 Task: Open Card Financial Conference Review in Board Social Media Campaign Planning to Workspace Debt Financing and add a team member Softage.4@softage.net, a label Purple, a checklist Career Counseling, an attachment from your google drive, a color Purple and finally, add a card description 'Plan and execute company team-building activity at a volunteer event' and a comment 'This task requires proactive ownership, so let us take responsibility and ensure progress is made in a timely manner.'. Add a start date 'Jan 08, 1900' with a due date 'Jan 15, 1900'
Action: Mouse moved to (84, 302)
Screenshot: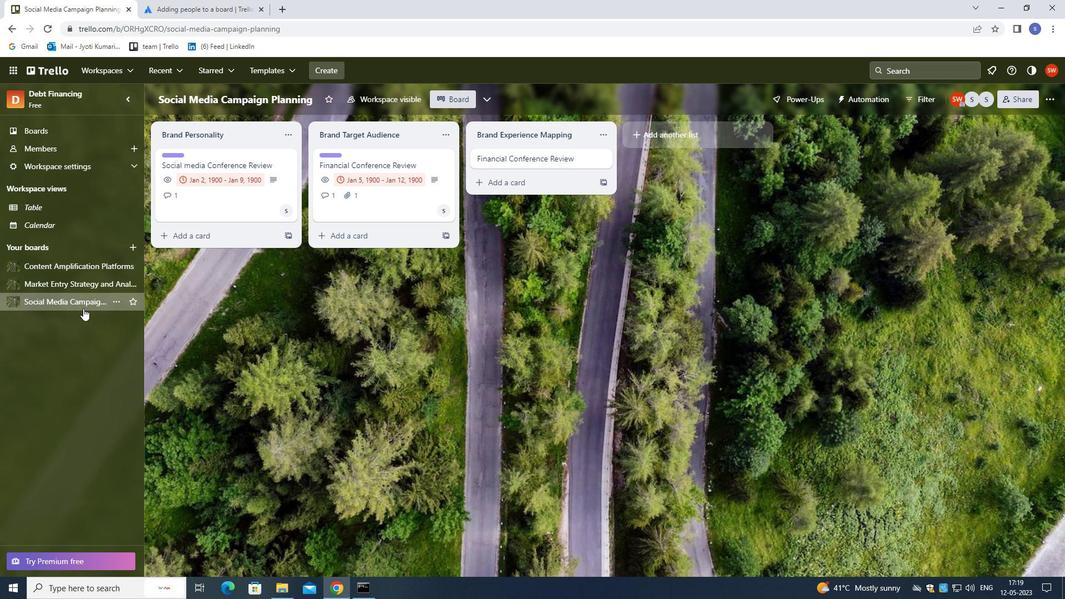 
Action: Mouse pressed left at (84, 302)
Screenshot: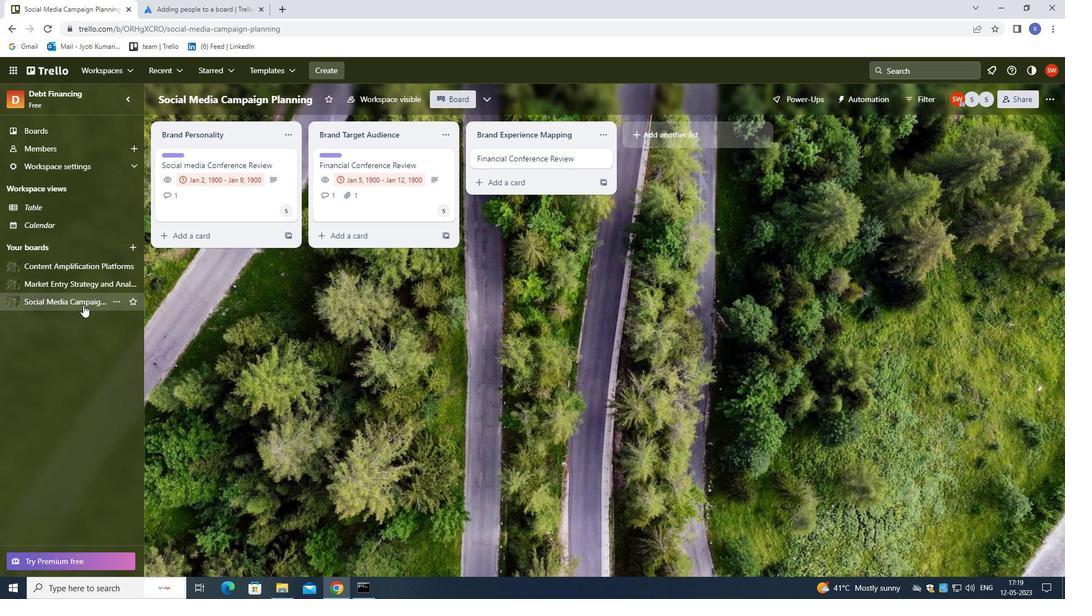 
Action: Mouse moved to (542, 156)
Screenshot: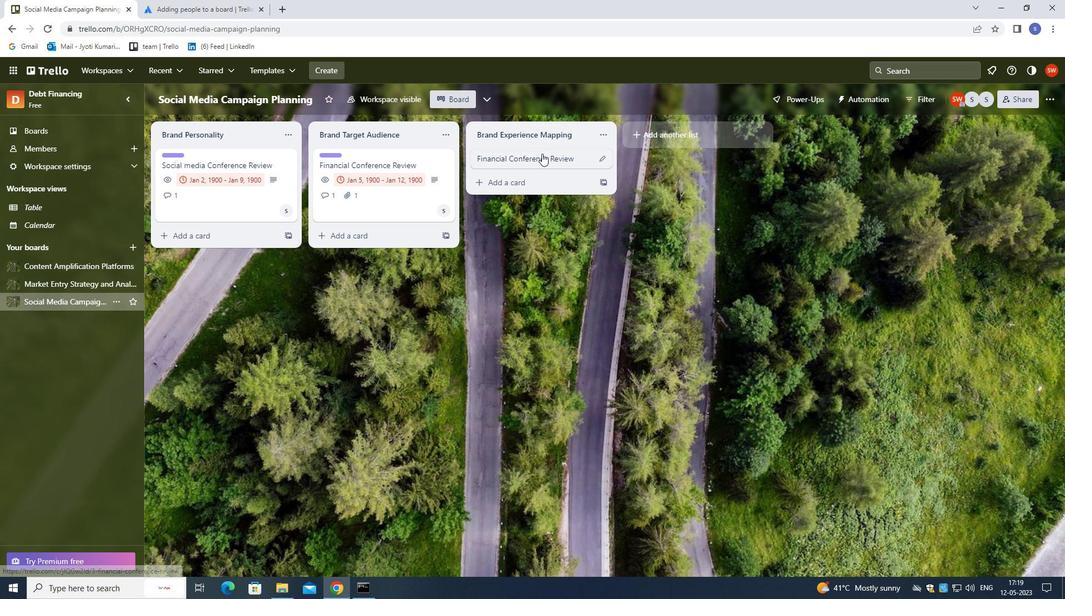 
Action: Mouse pressed left at (542, 156)
Screenshot: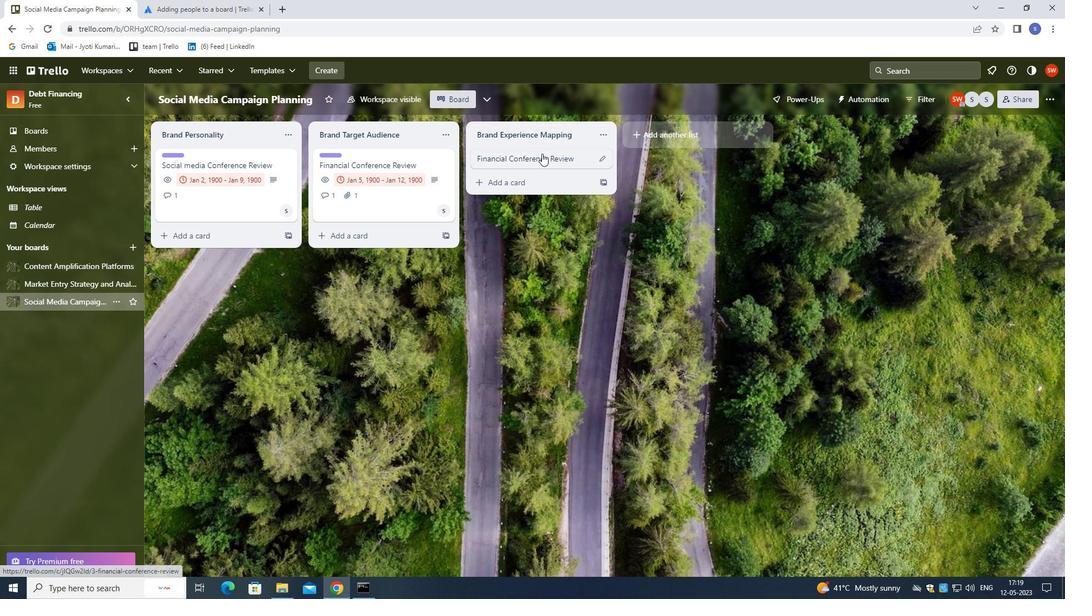 
Action: Mouse moved to (682, 194)
Screenshot: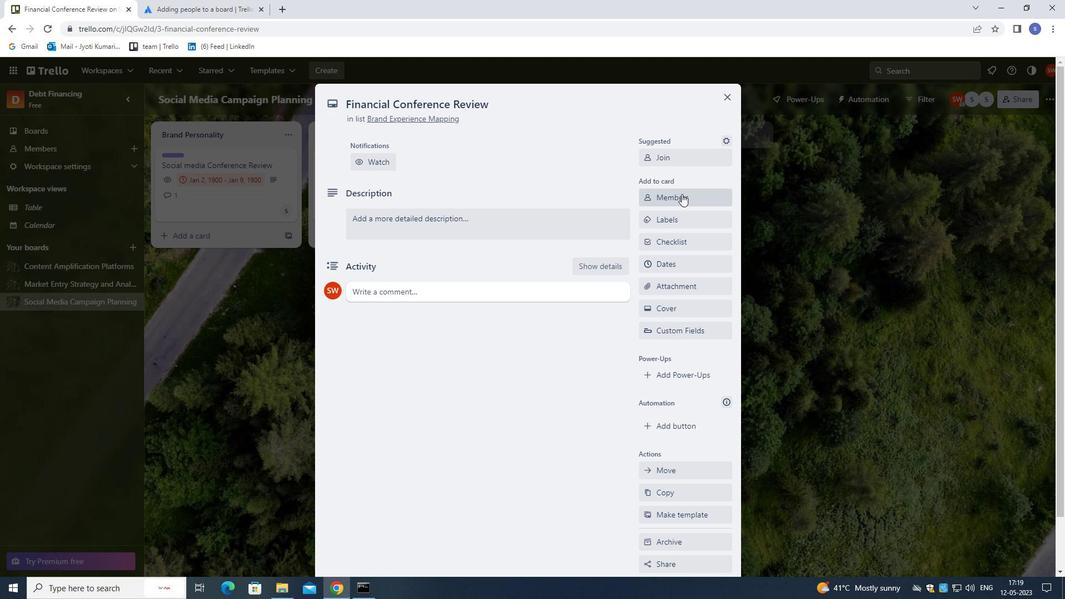
Action: Mouse pressed left at (682, 194)
Screenshot: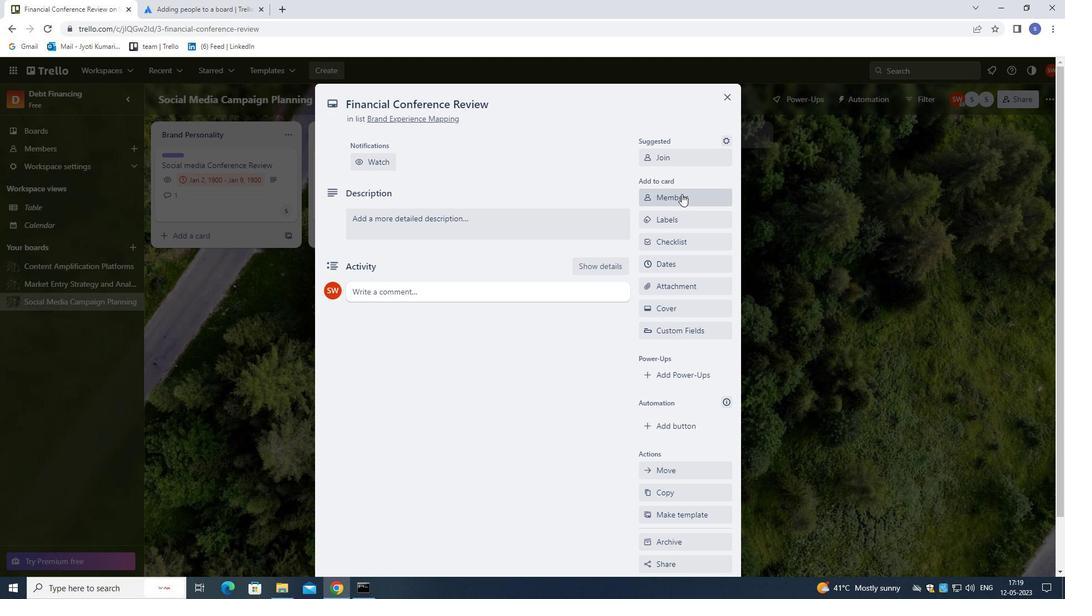 
Action: Mouse moved to (682, 194)
Screenshot: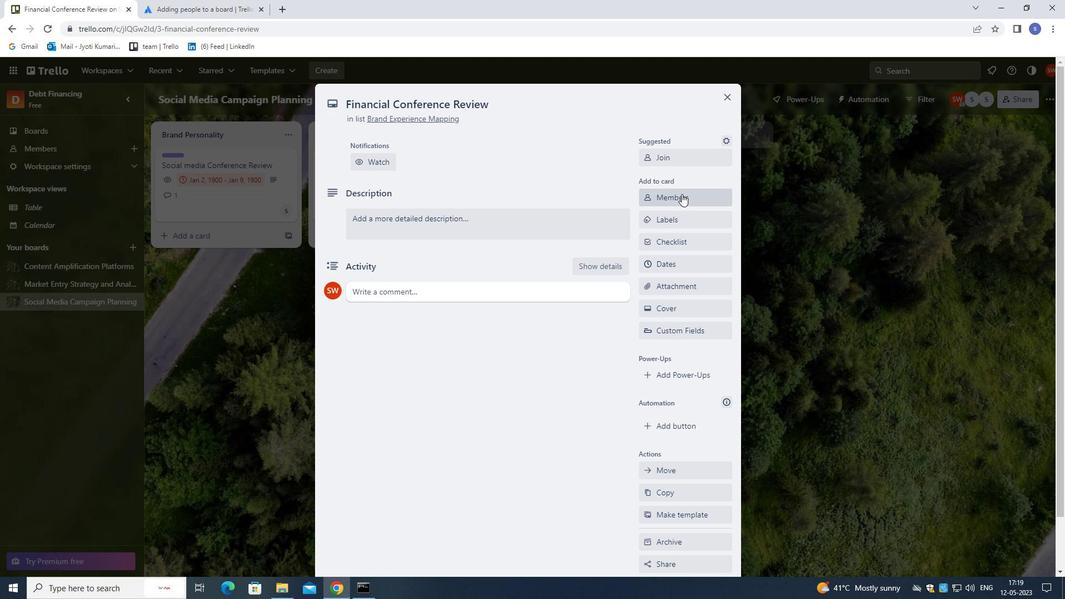 
Action: Key pressed softage.4<Key.shift>@SOFTAGE.NET
Screenshot: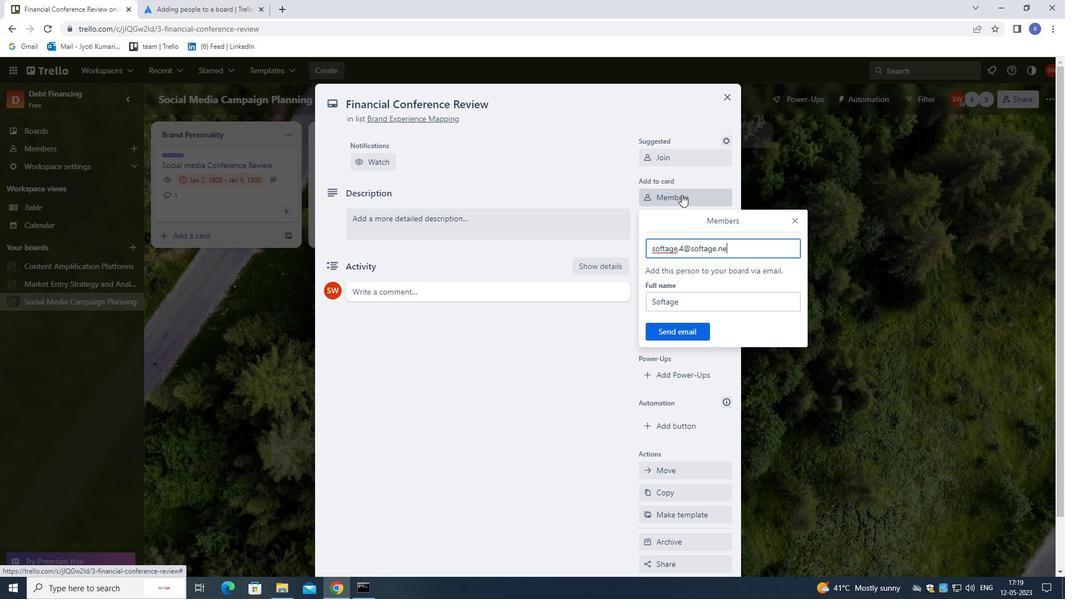 
Action: Mouse moved to (685, 333)
Screenshot: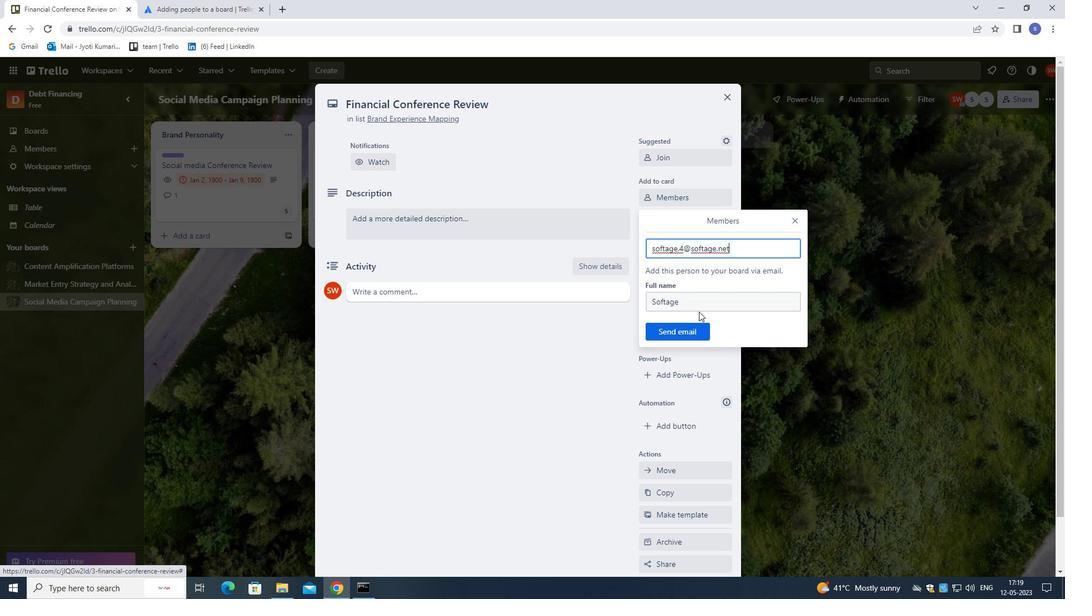 
Action: Mouse pressed left at (685, 333)
Screenshot: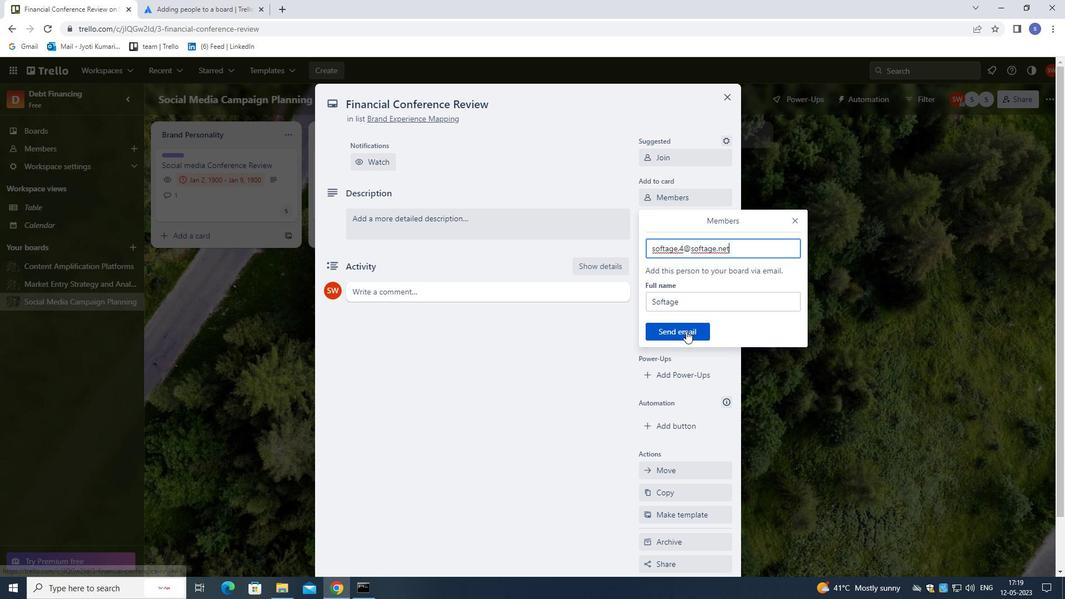 
Action: Mouse moved to (687, 222)
Screenshot: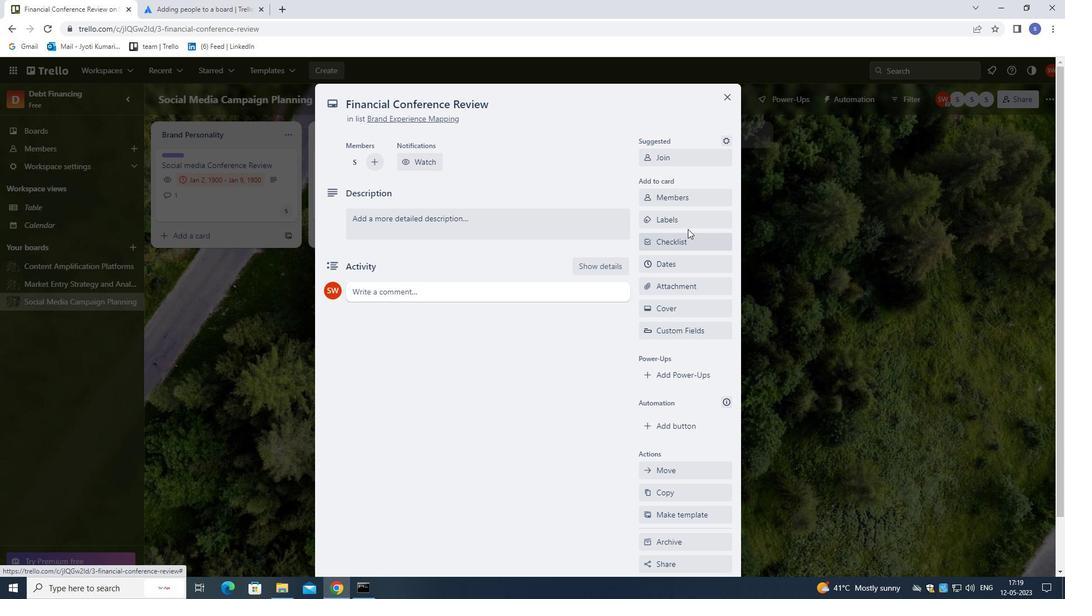 
Action: Mouse pressed left at (687, 222)
Screenshot: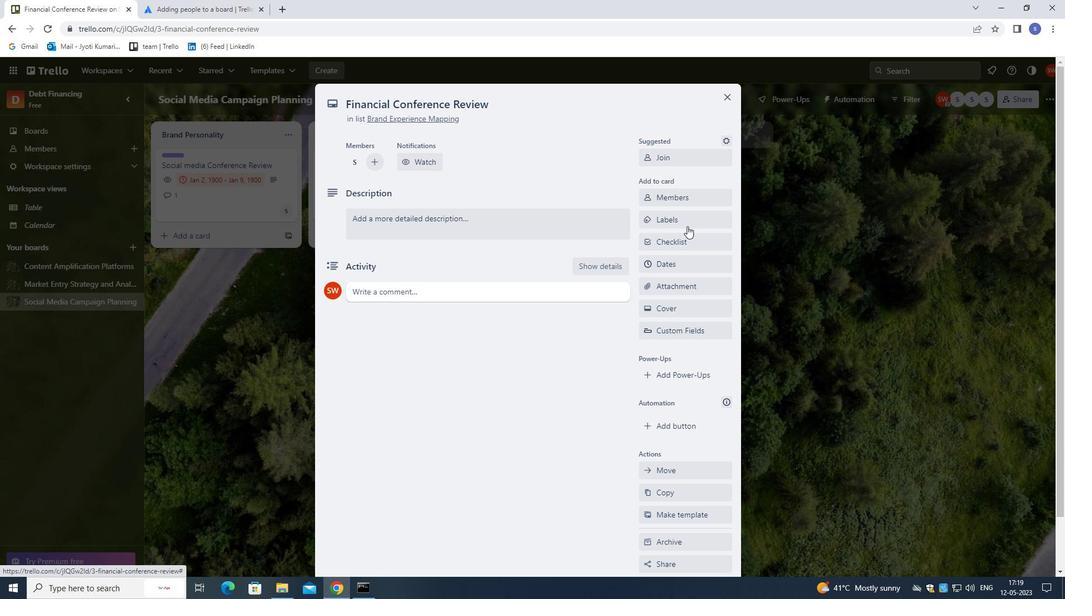 
Action: Mouse moved to (686, 221)
Screenshot: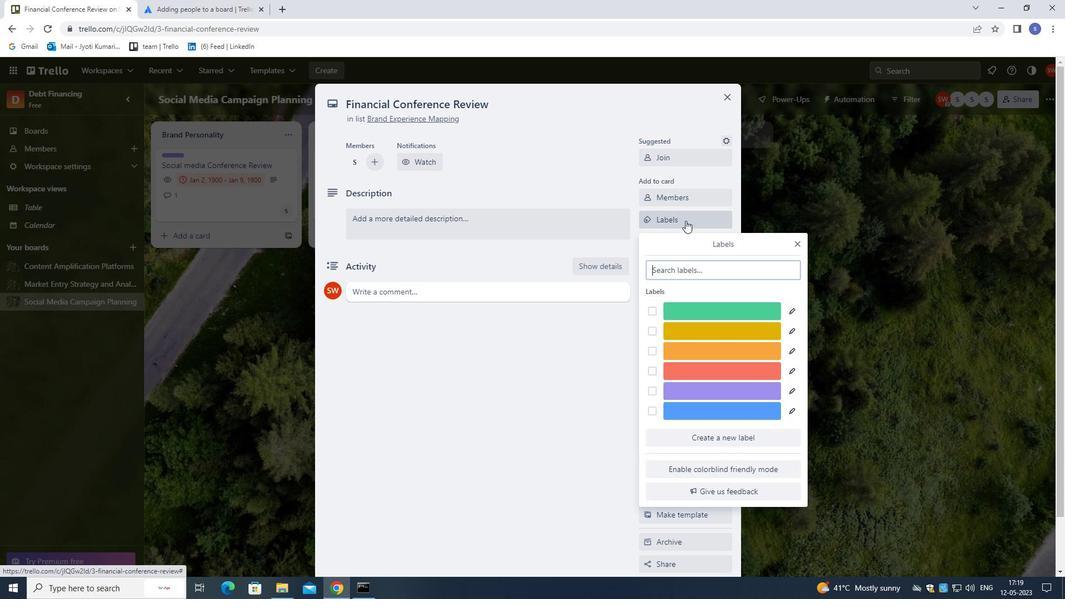 
Action: Key pressed P
Screenshot: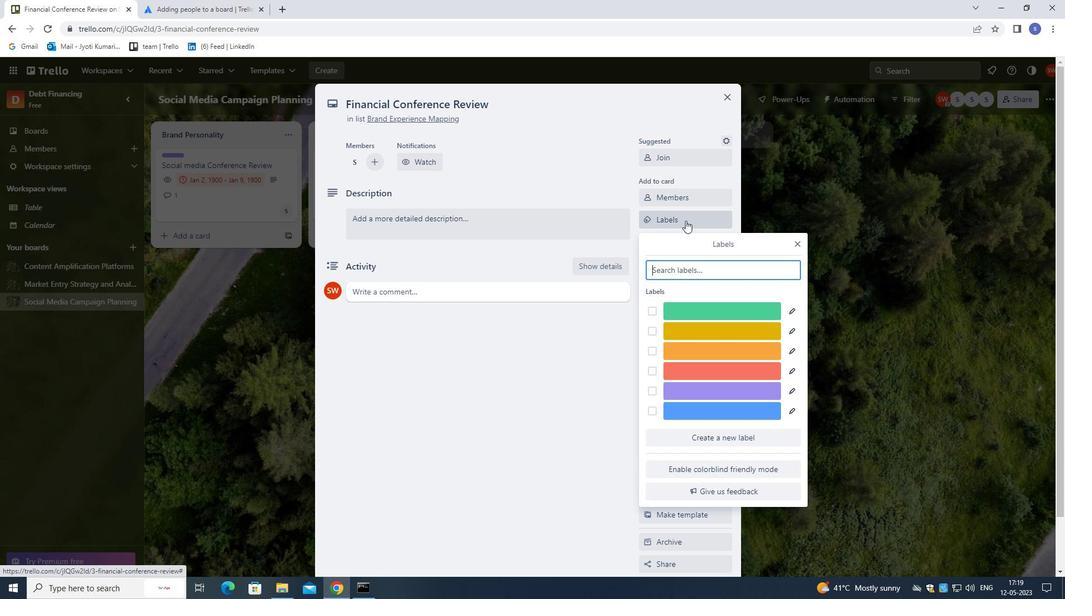 
Action: Mouse moved to (704, 312)
Screenshot: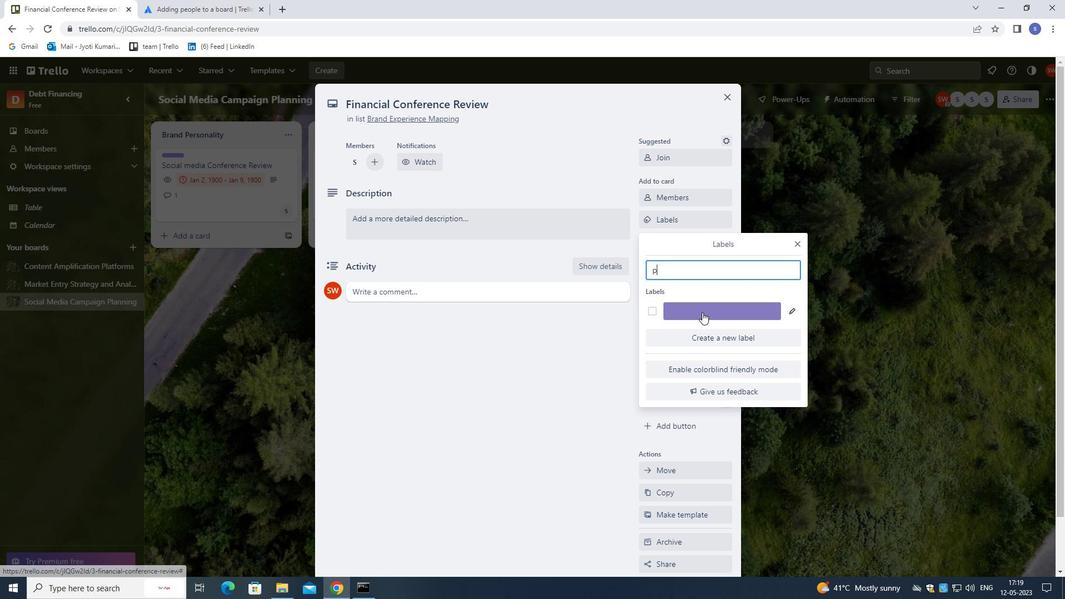 
Action: Mouse pressed left at (704, 312)
Screenshot: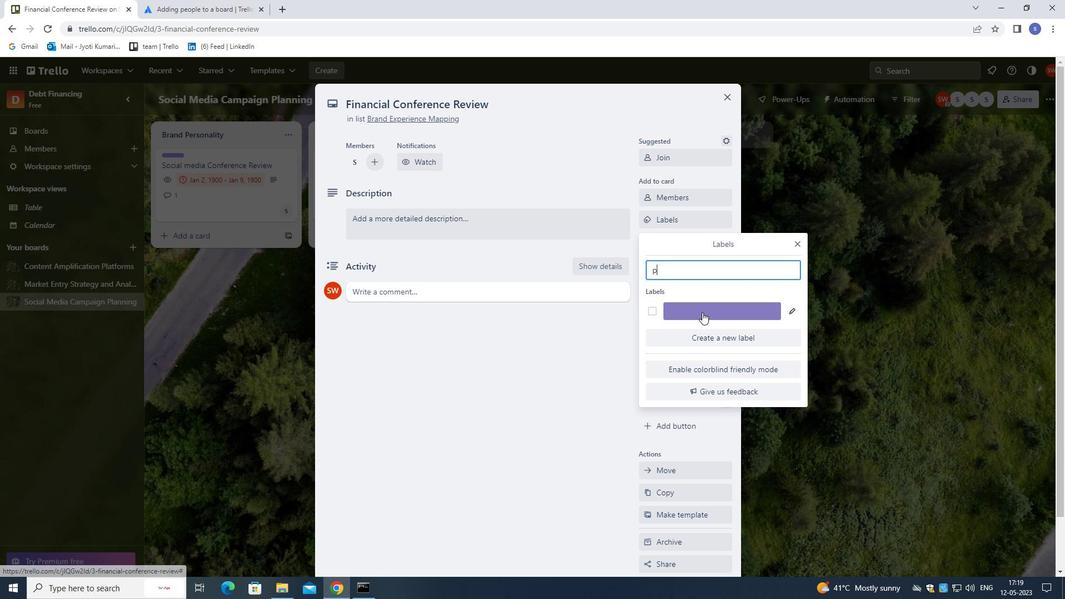 
Action: Mouse moved to (799, 241)
Screenshot: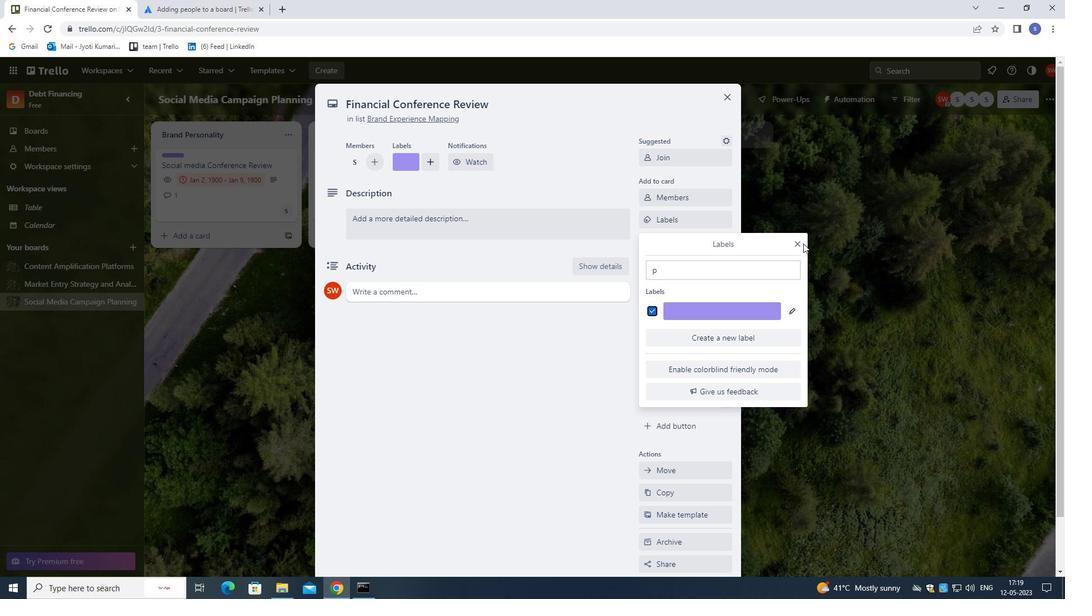 
Action: Mouse pressed left at (799, 241)
Screenshot: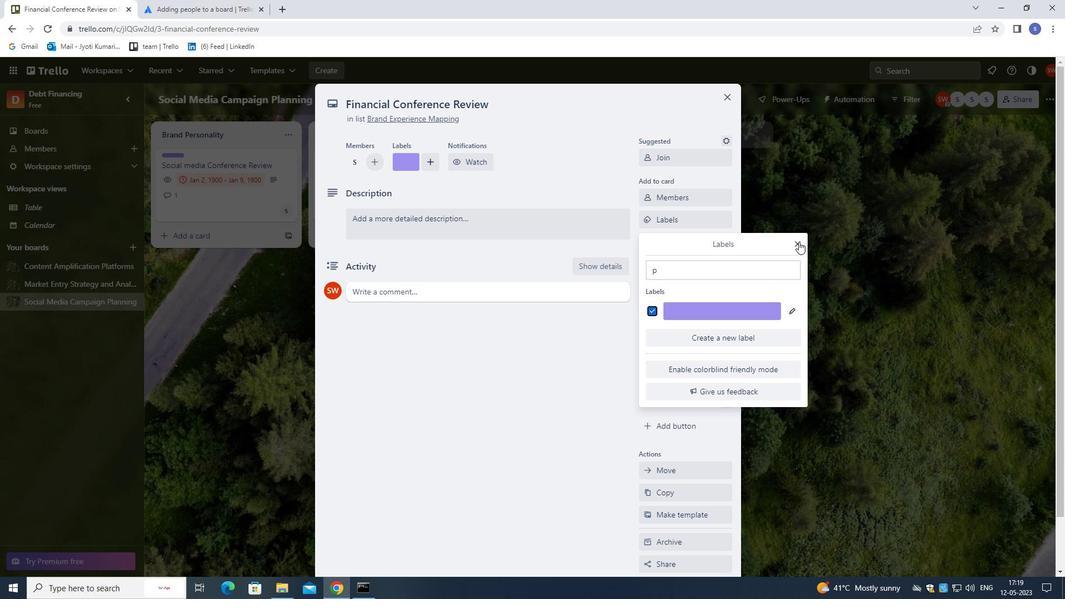 
Action: Mouse moved to (701, 242)
Screenshot: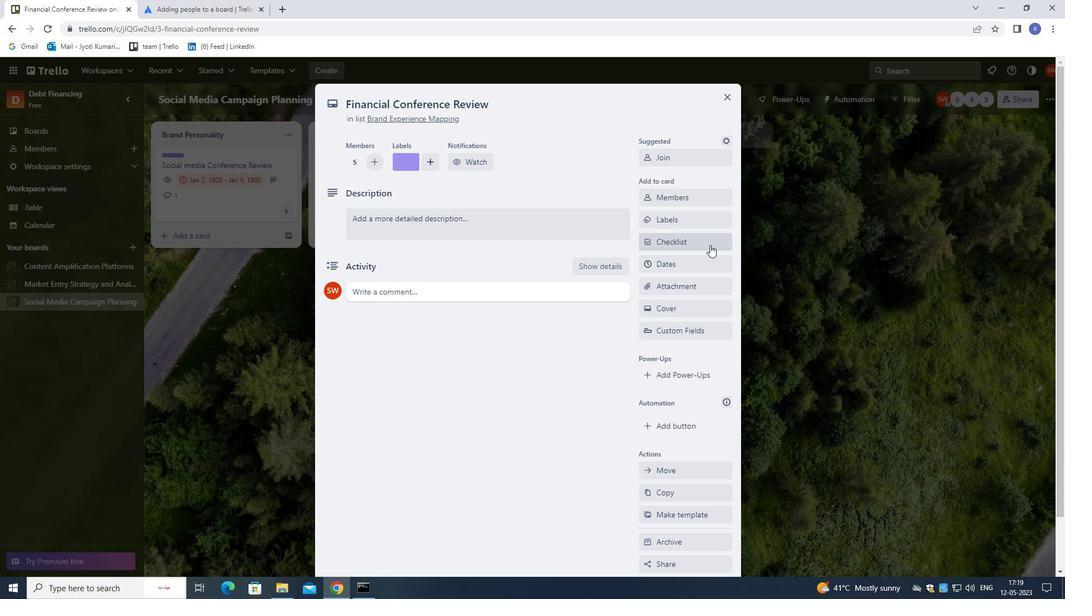 
Action: Mouse pressed left at (701, 242)
Screenshot: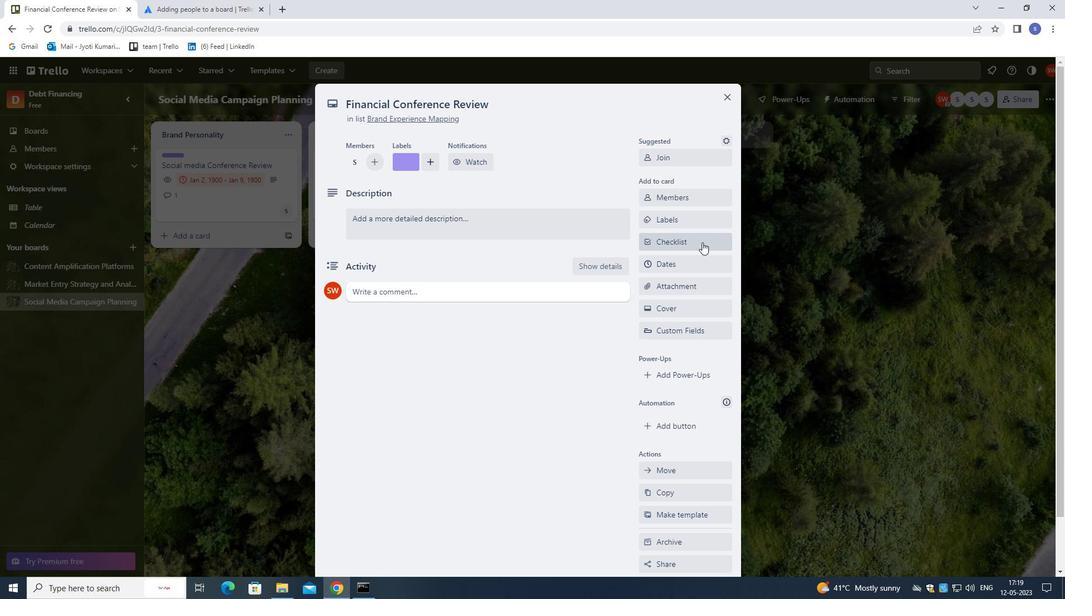 
Action: Mouse moved to (706, 249)
Screenshot: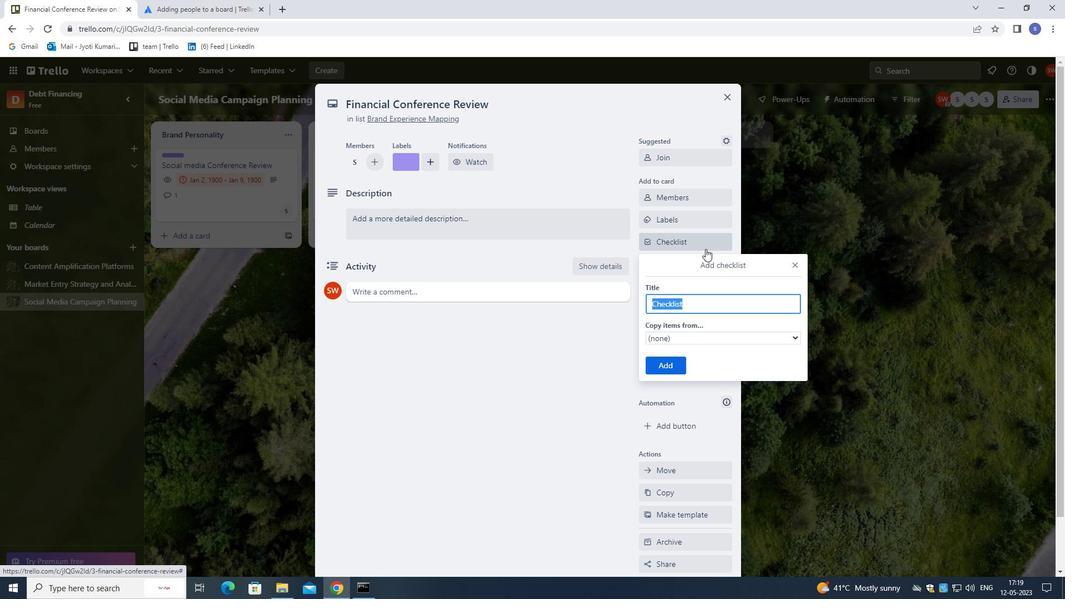 
Action: Key pressed C
Screenshot: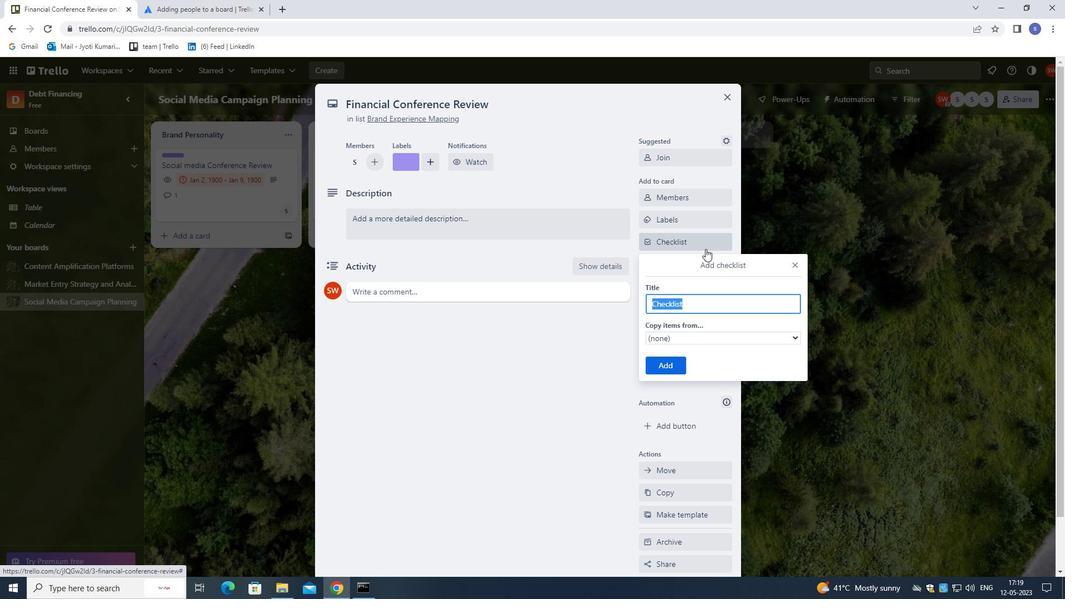 
Action: Mouse moved to (723, 367)
Screenshot: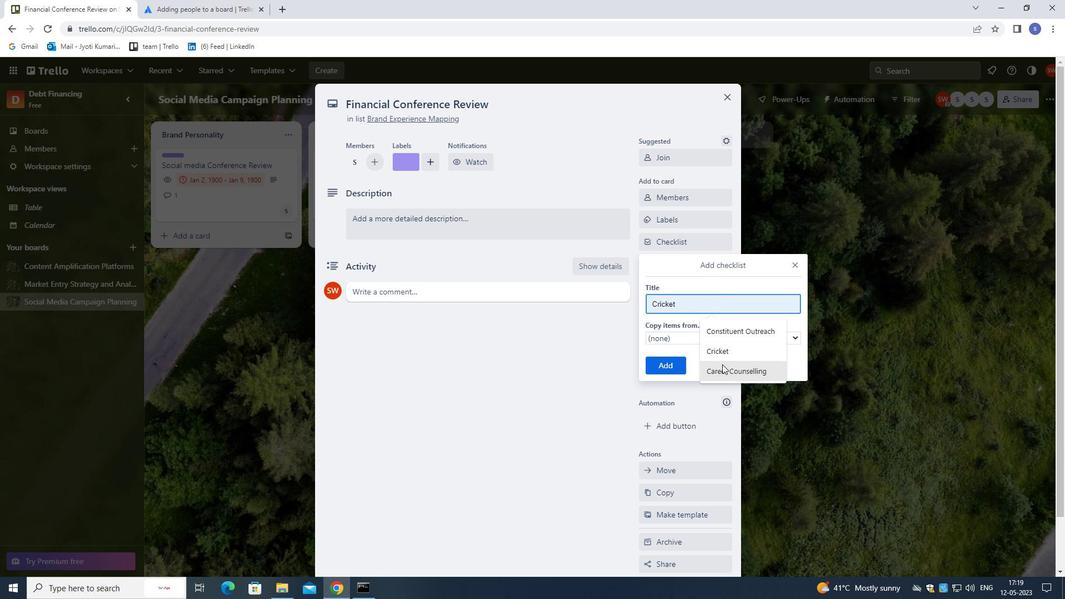 
Action: Mouse pressed left at (723, 367)
Screenshot: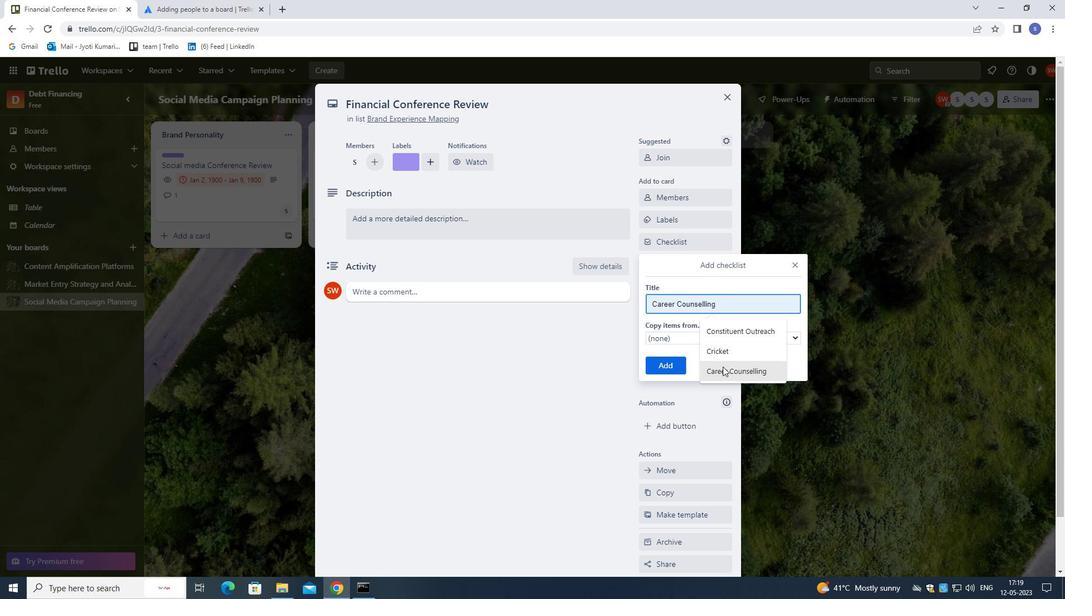 
Action: Mouse moved to (683, 365)
Screenshot: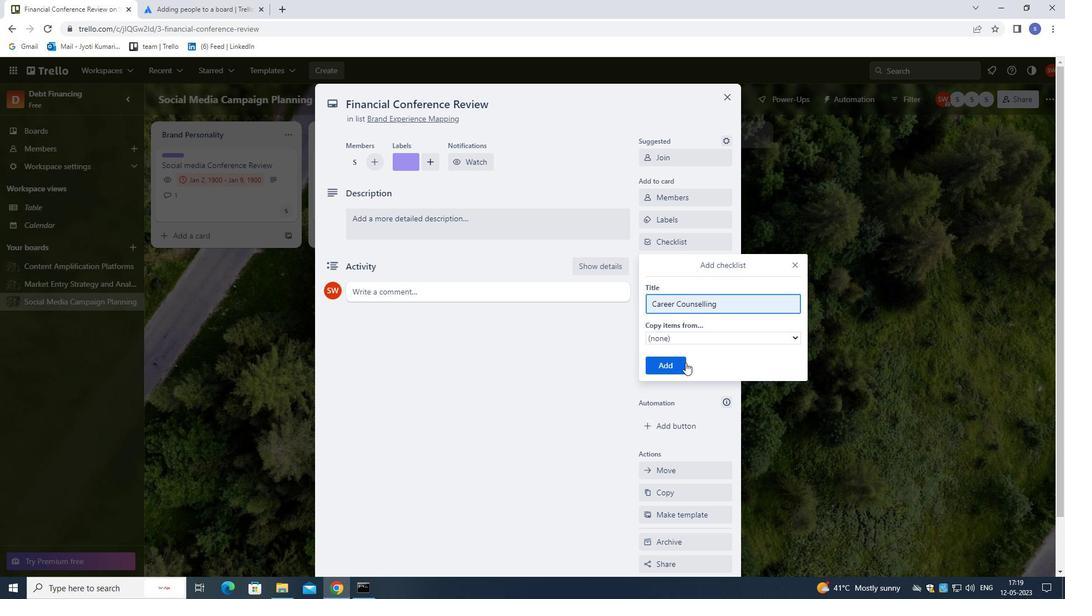 
Action: Mouse pressed left at (683, 365)
Screenshot: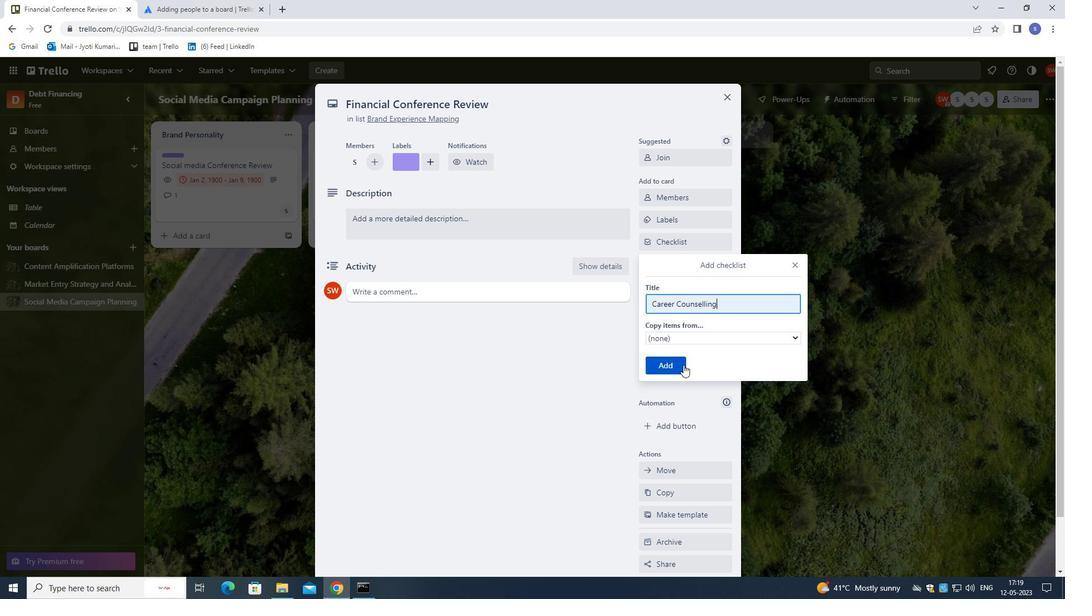 
Action: Mouse moved to (682, 283)
Screenshot: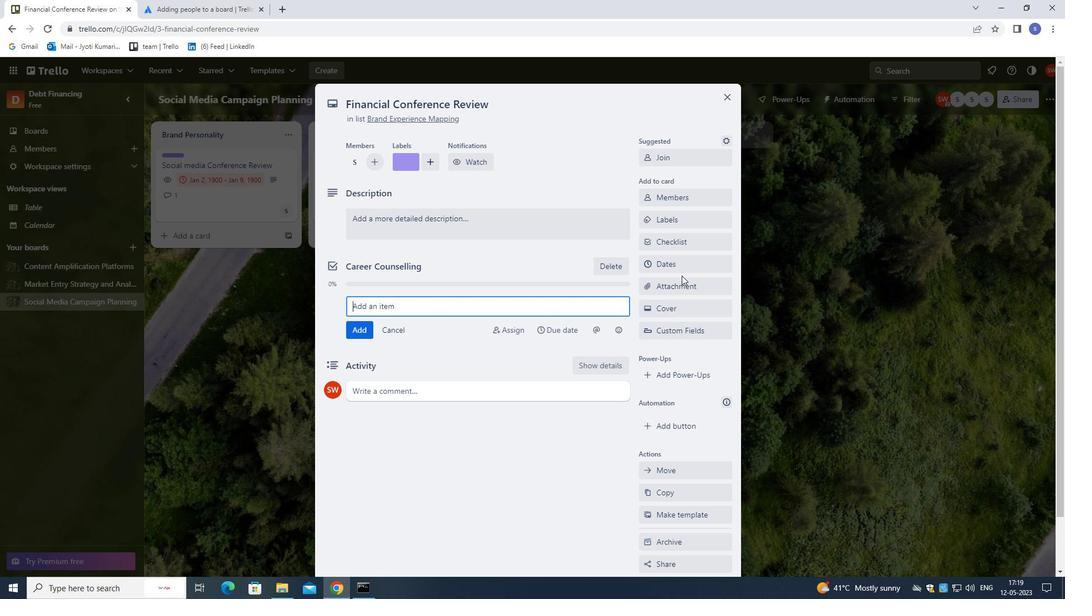 
Action: Mouse pressed left at (682, 283)
Screenshot: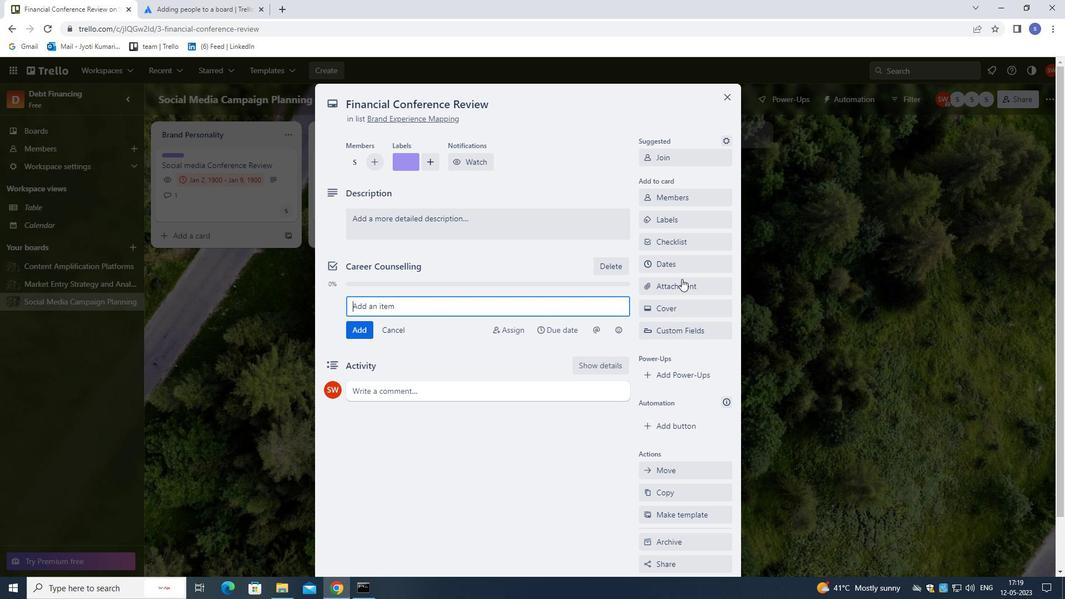 
Action: Mouse moved to (692, 365)
Screenshot: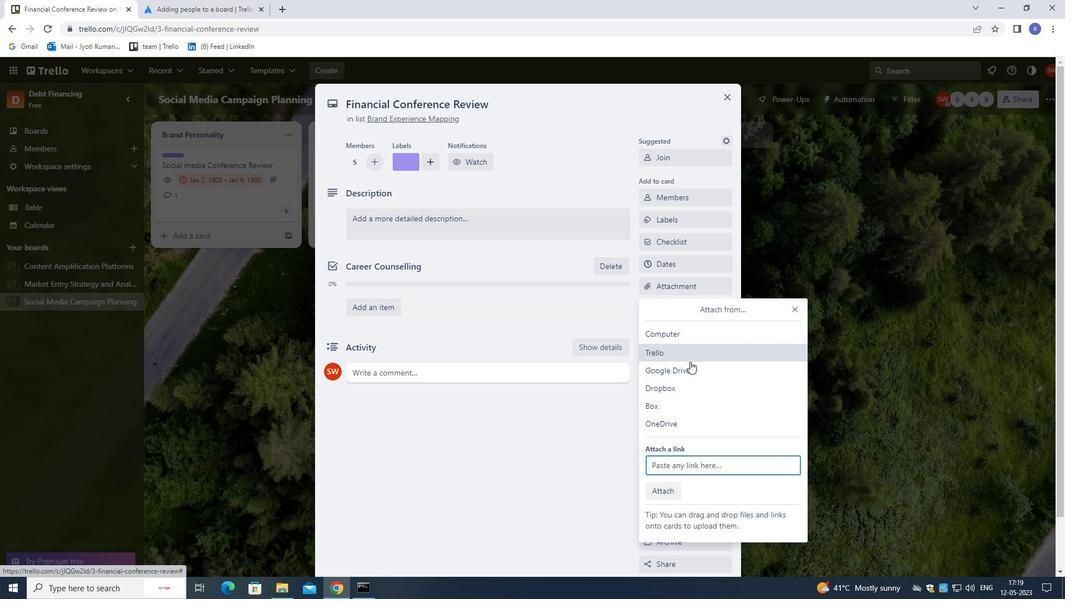 
Action: Mouse pressed left at (692, 365)
Screenshot: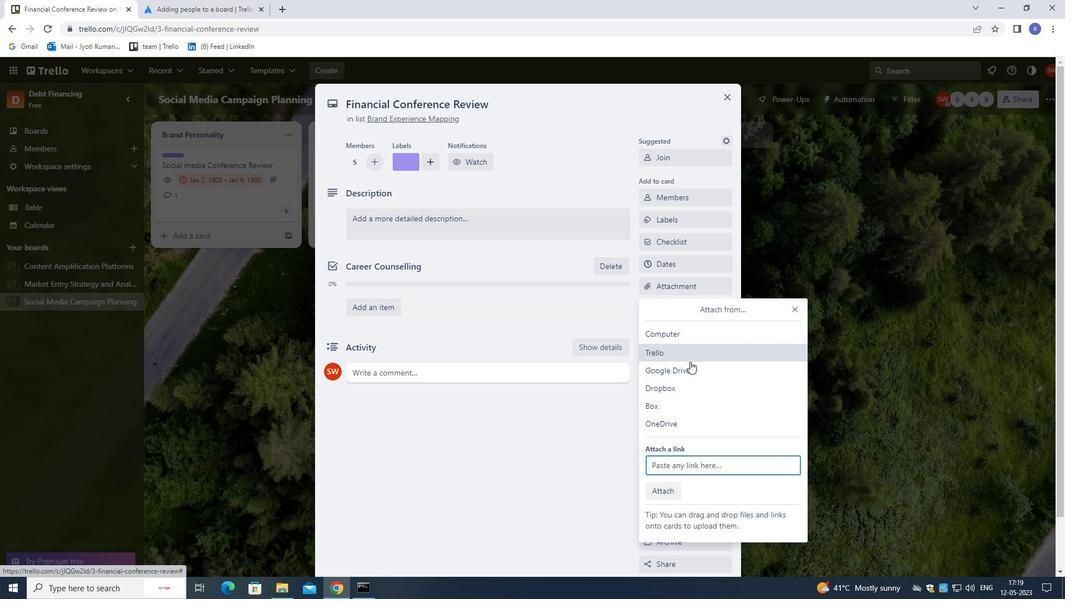 
Action: Mouse moved to (406, 258)
Screenshot: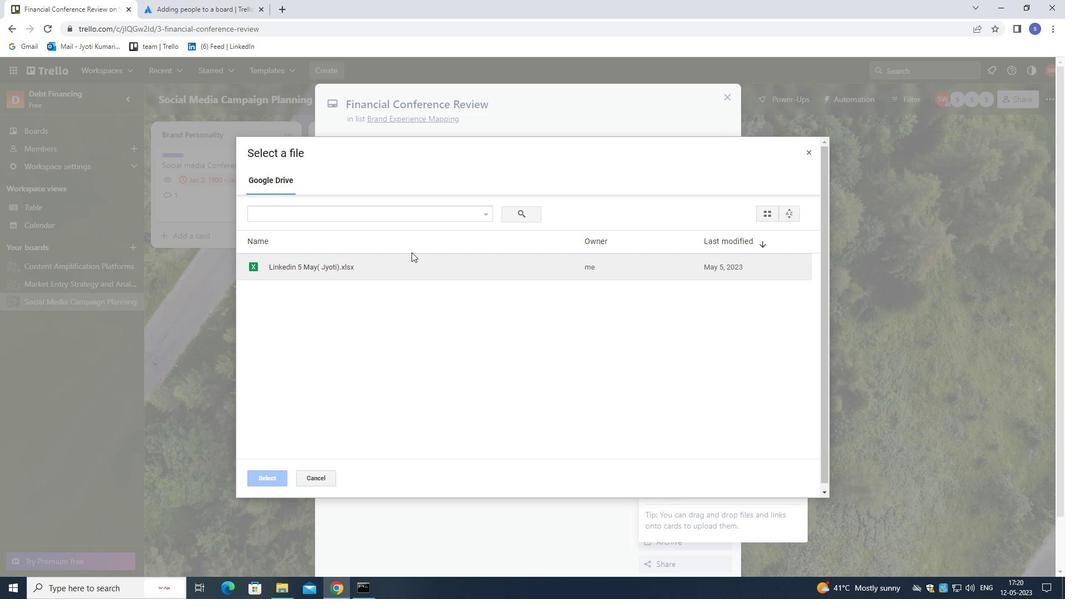 
Action: Mouse pressed left at (406, 258)
Screenshot: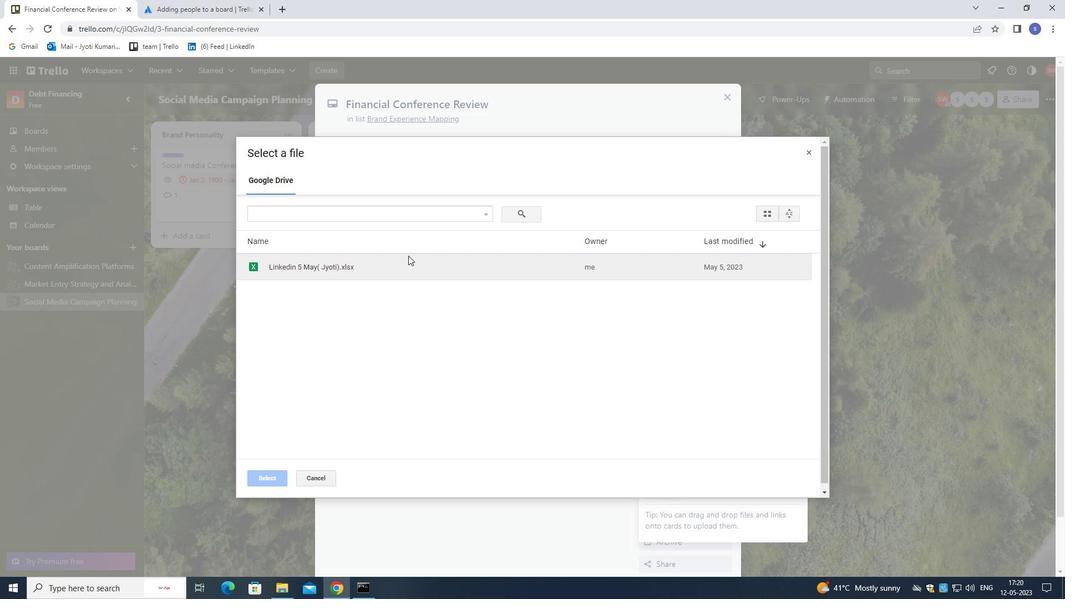 
Action: Mouse moved to (257, 479)
Screenshot: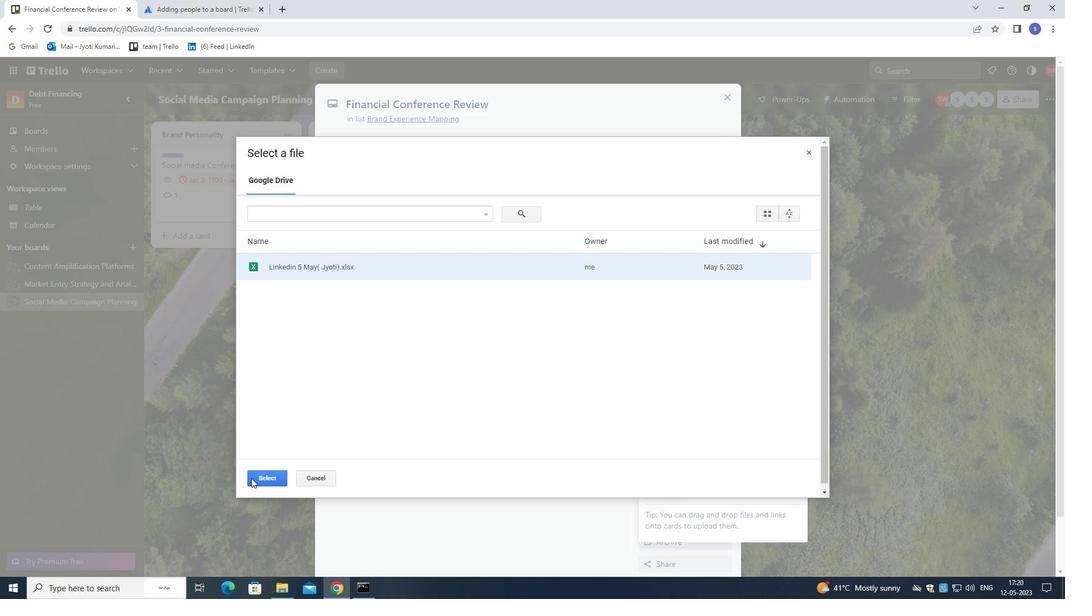 
Action: Mouse pressed left at (257, 479)
Screenshot: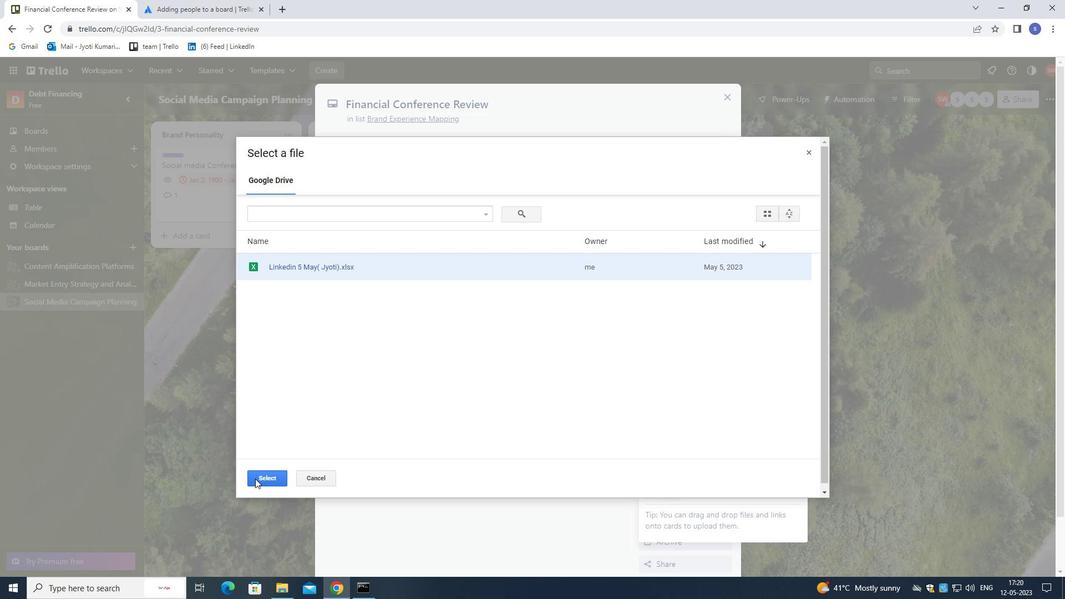 
Action: Mouse moved to (527, 222)
Screenshot: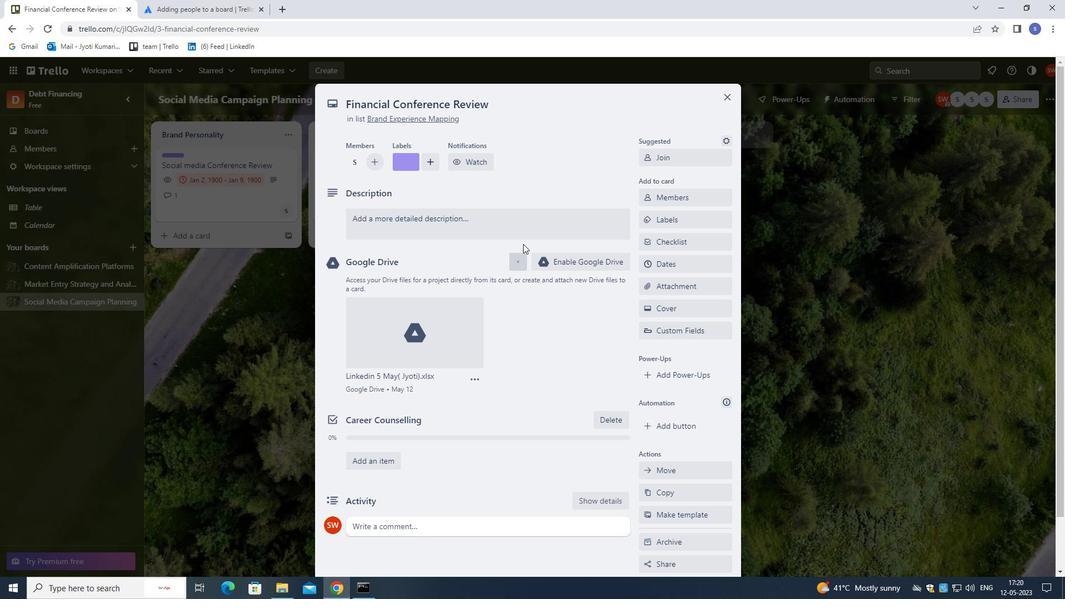 
Action: Mouse pressed left at (527, 222)
Screenshot: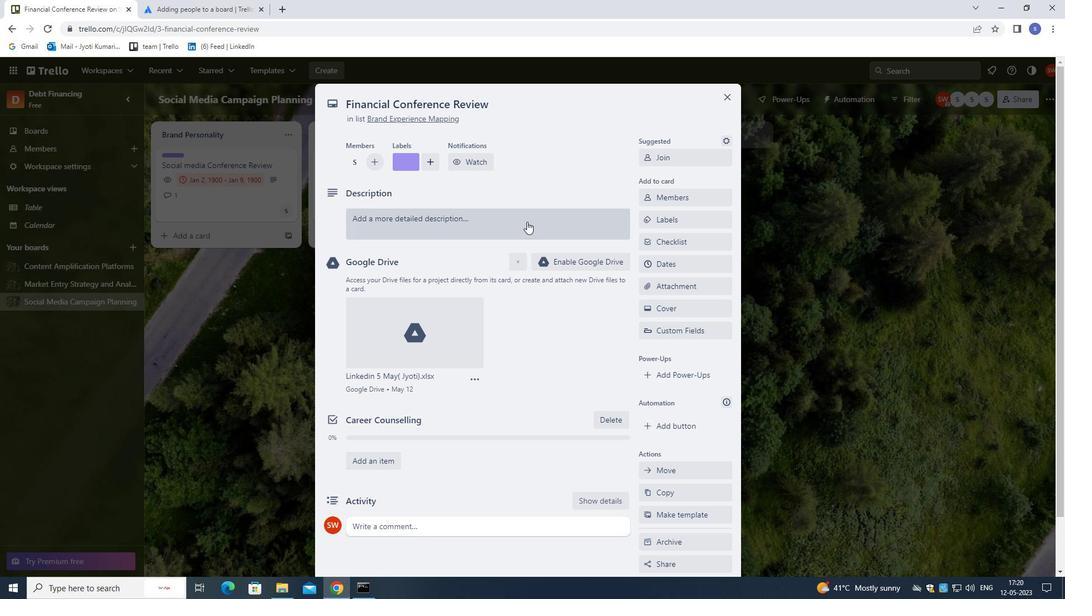 
Action: Mouse moved to (1065, 263)
Screenshot: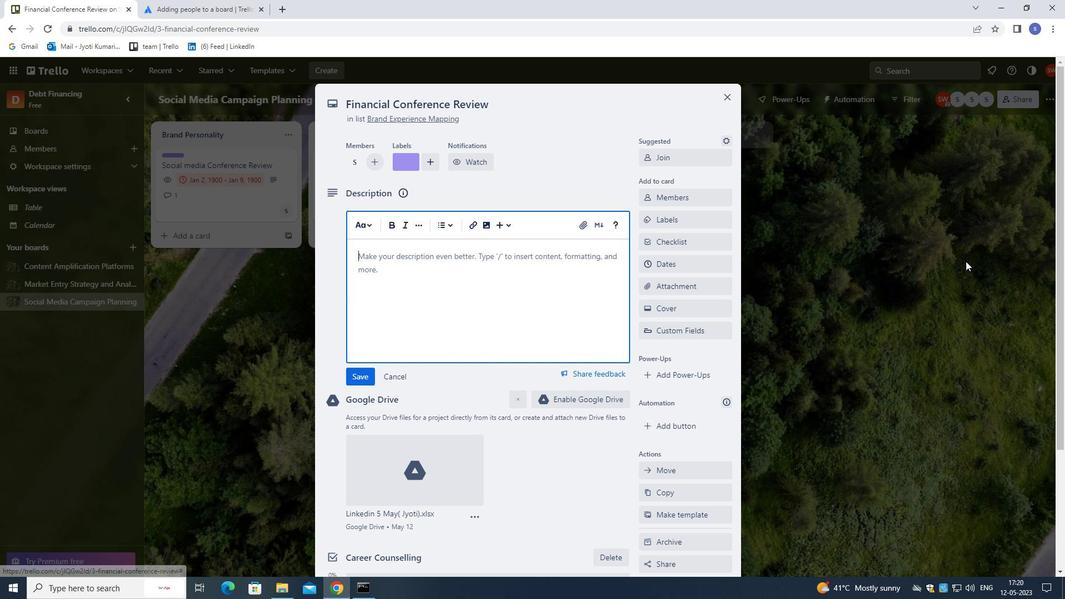 
Action: Key pressed PLAN<Key.space>AND<Key.space>EXECUTE<Key.space>COMPANY<Key.space>
Screenshot: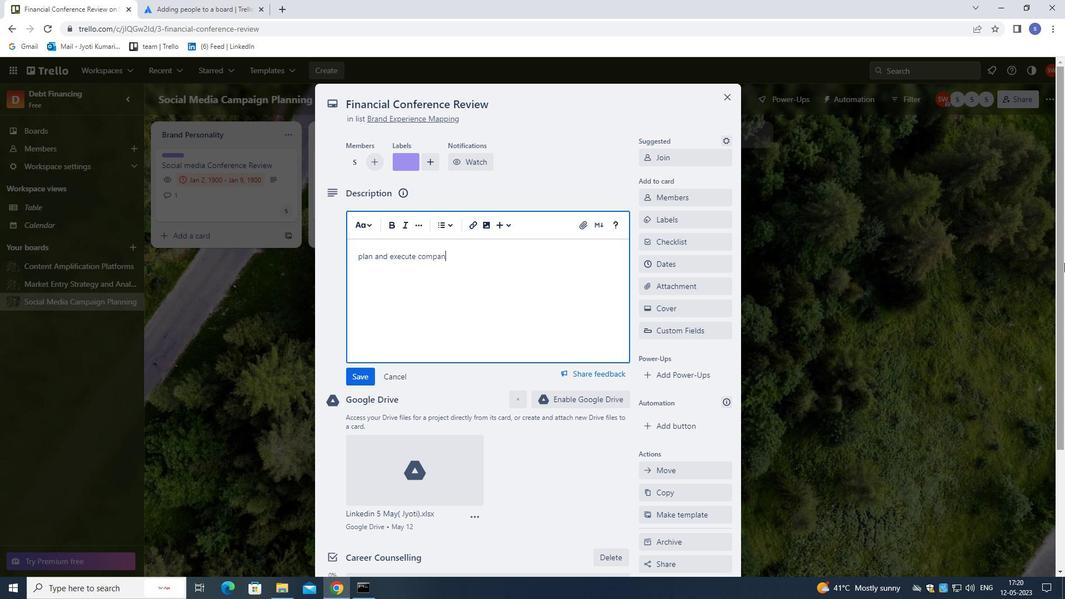 
Action: Mouse moved to (1067, 312)
Screenshot: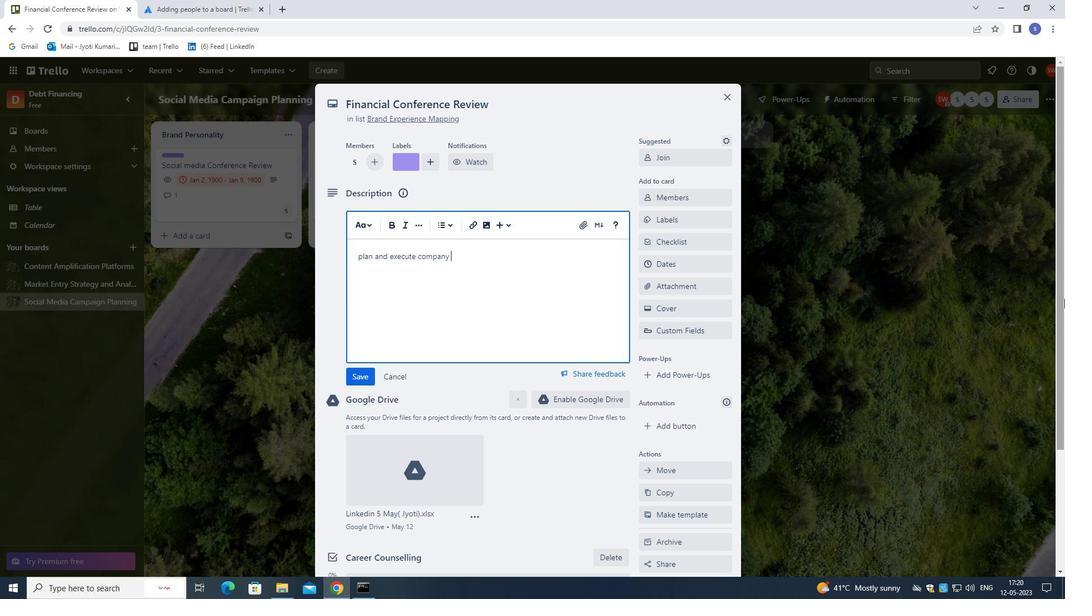 
Action: Key pressed TEAM<Key.space>BUILDING<Key.space>ACIT<Key.backspace><Key.backspace>TIVITY<Key.space>AT<Key.space>A<Key.space>VOLENTEER<Key.space><Key.backspace><Key.backspace><Key.backspace><Key.backspace><Key.backspace><Key.backspace><Key.backspace>UNTEER<Key.space>EVENT<Key.space>.
Screenshot: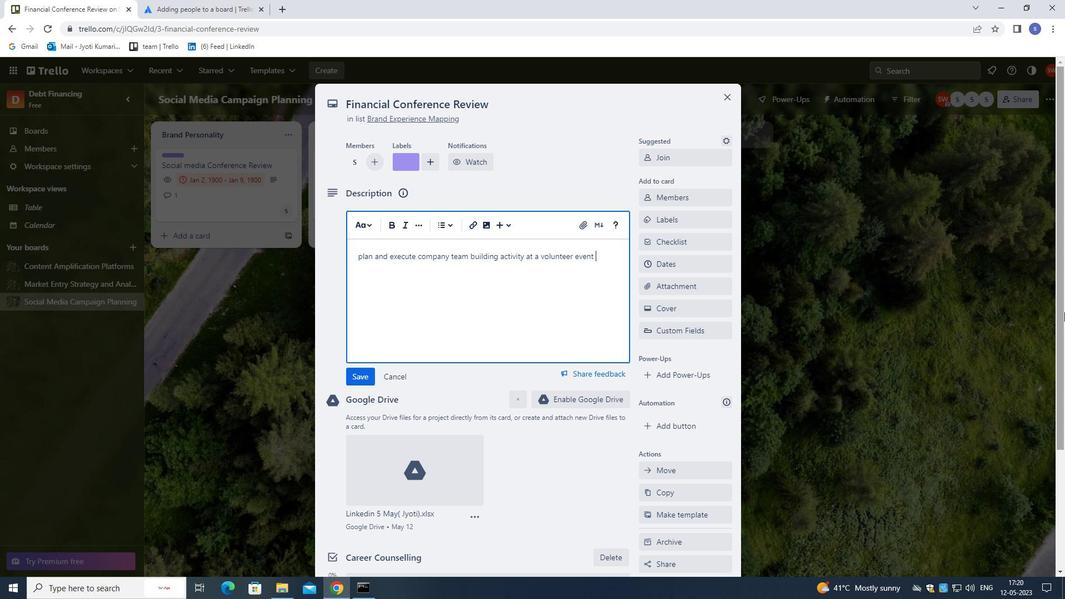 
Action: Mouse moved to (737, 531)
Screenshot: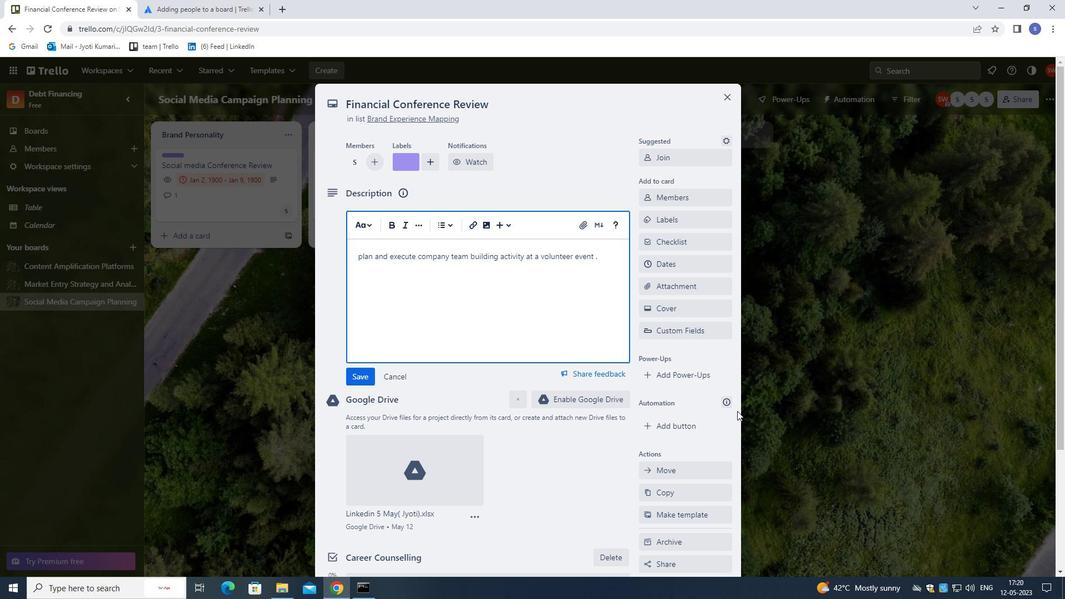 
Action: Mouse scrolled (737, 530) with delta (0, 0)
Screenshot: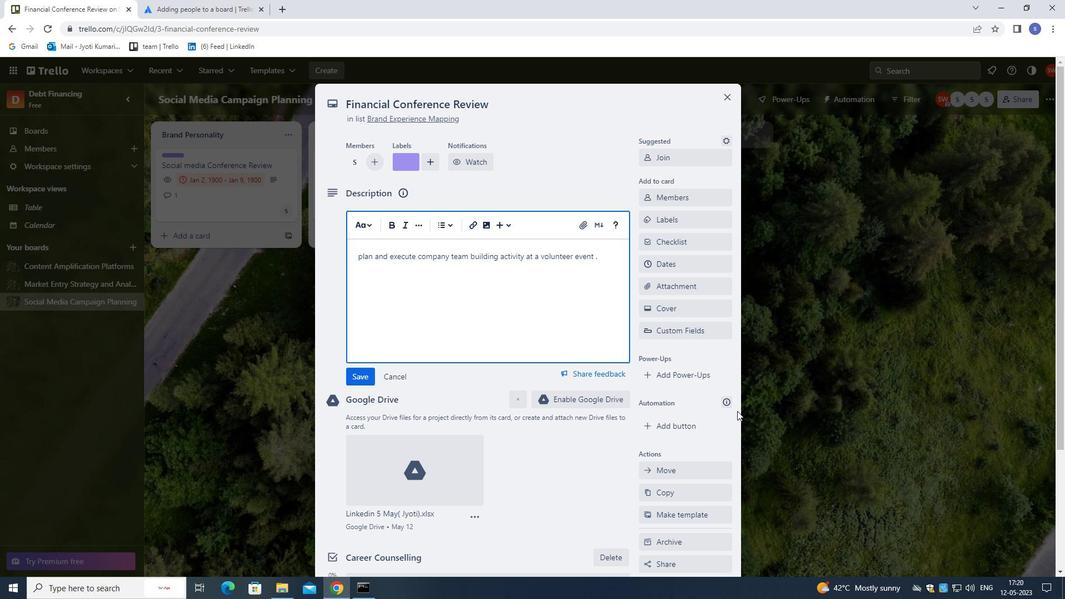 
Action: Mouse moved to (737, 548)
Screenshot: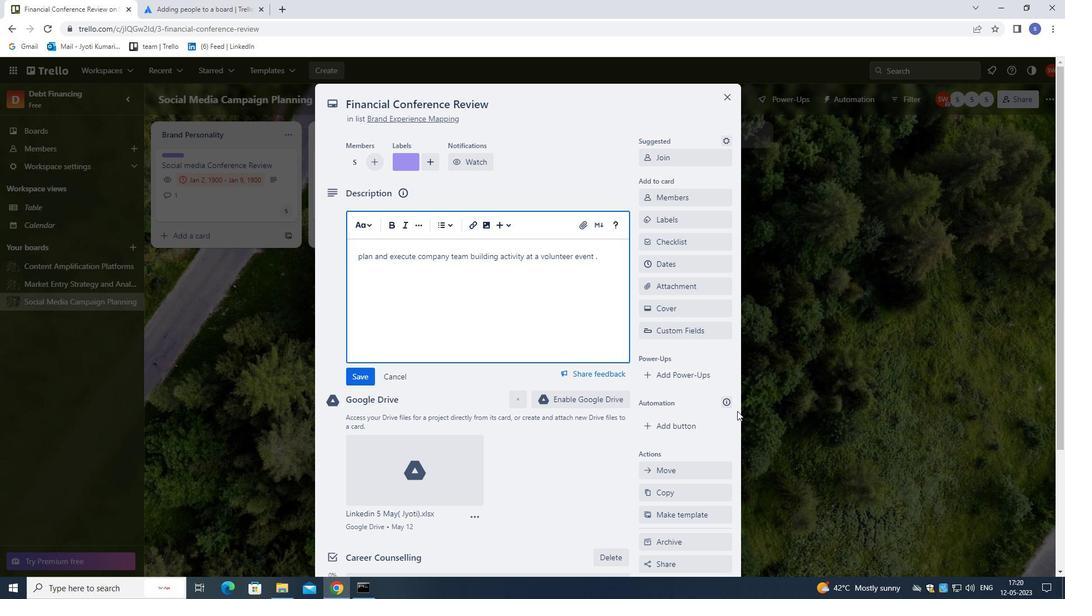 
Action: Mouse scrolled (737, 547) with delta (0, 0)
Screenshot: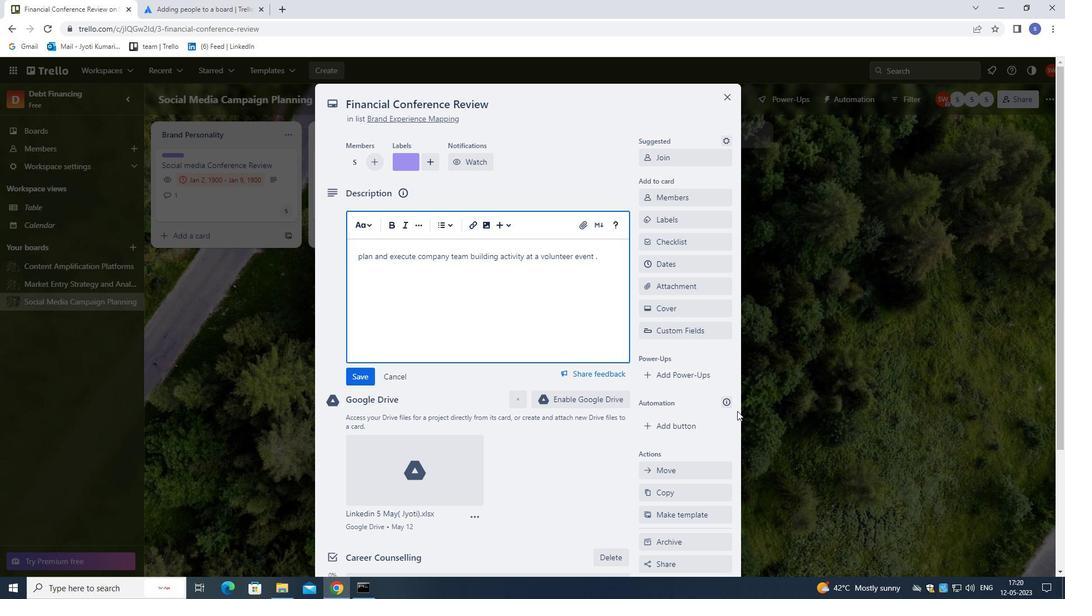 
Action: Mouse scrolled (737, 547) with delta (0, 0)
Screenshot: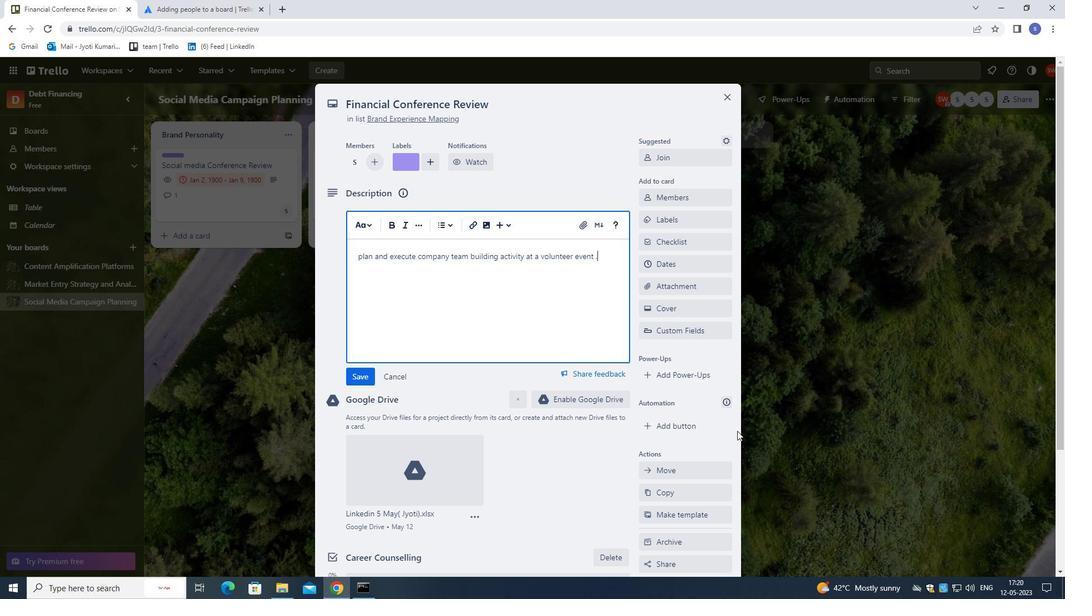 
Action: Mouse moved to (737, 548)
Screenshot: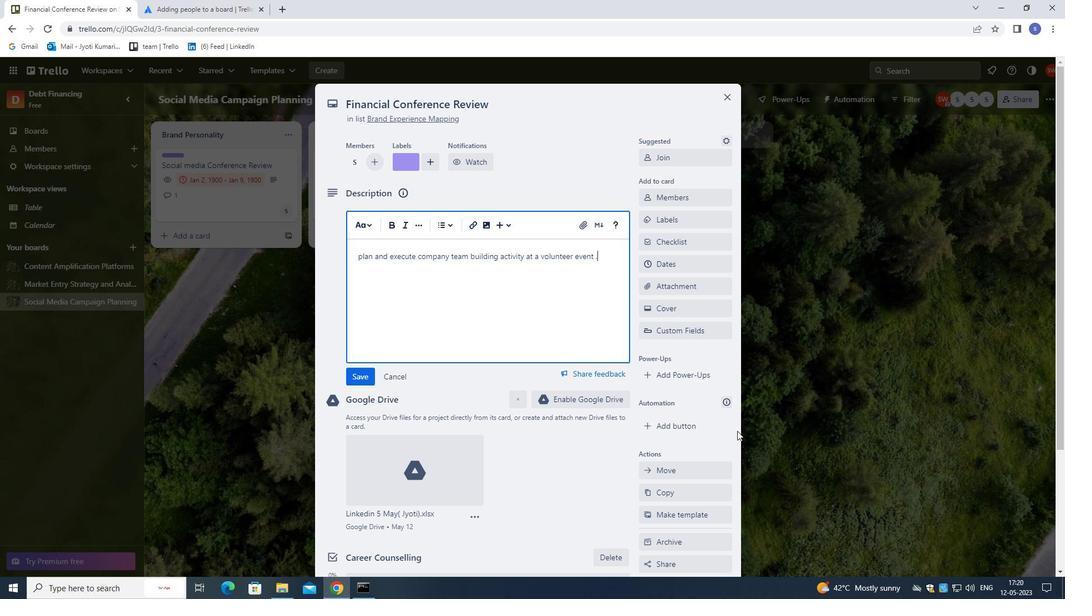 
Action: Mouse scrolled (737, 547) with delta (0, 0)
Screenshot: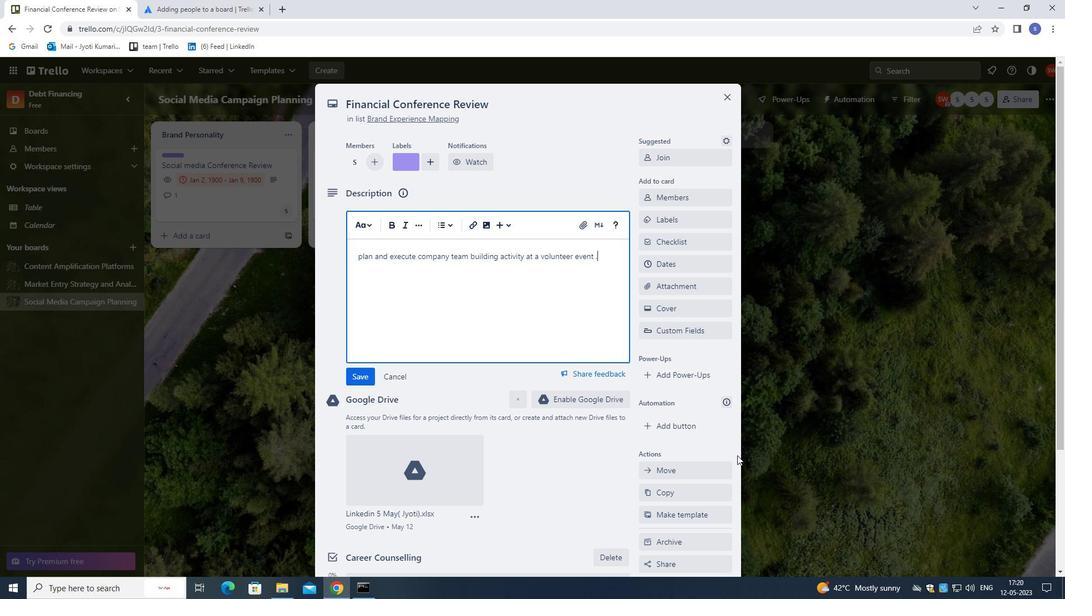
Action: Mouse moved to (498, 506)
Screenshot: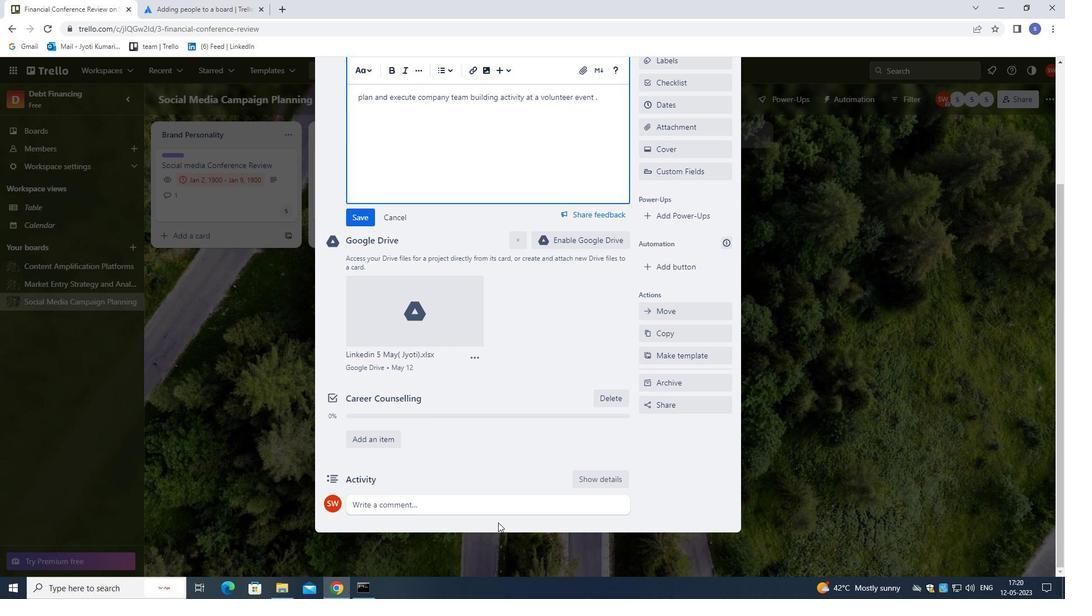
Action: Mouse pressed left at (498, 506)
Screenshot: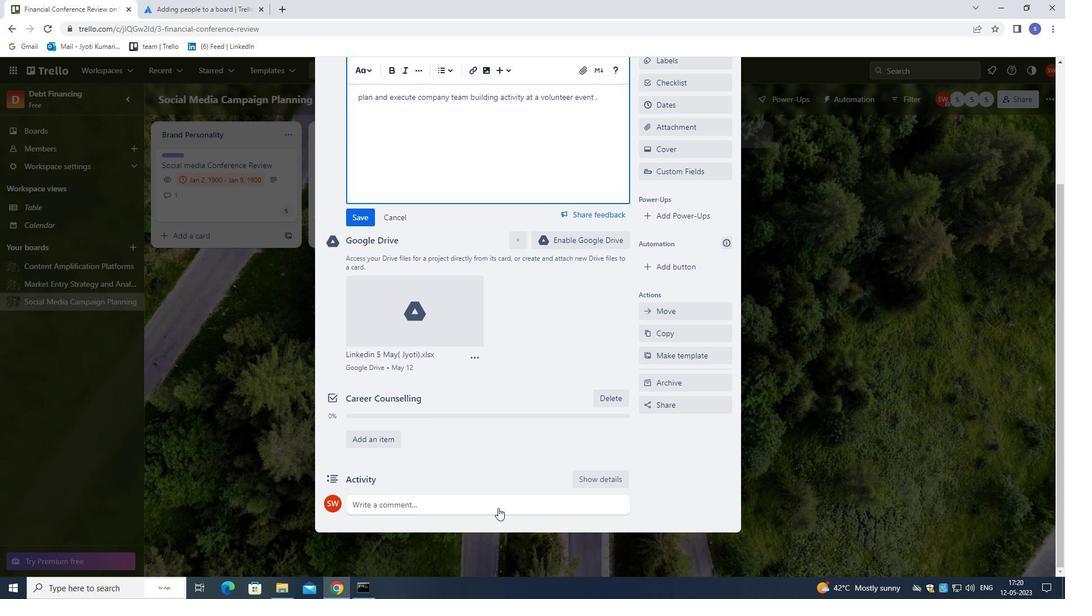 
Action: Mouse moved to (726, 539)
Screenshot: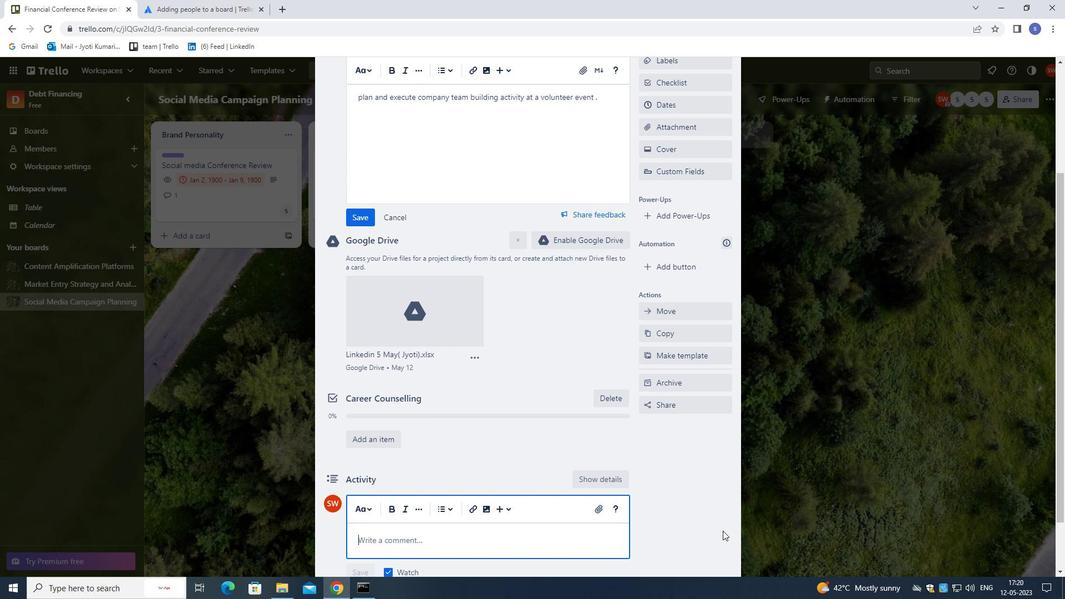 
Action: Key pressed <Key.shift><Key.shift><Key.shift>THIS<Key.space>TASK<Key.space>REQUIRES<Key.space>PROACTIVE<Key.space>OWNERSHIP,<Key.space>SO<Key.space>LET<Key.space>US<Key.space>TAKE<Key.space>RESPONSIBILITY<Key.space>AND<Key.space>ENSURE<Key.space>PROGRESS<Key.space>IN<Key.backspace><Key.backspace>IS<Key.space>MADE<Key.space>IN<Key.space>A<Key.space>TIMELY<Key.space>MANNER.
Screenshot: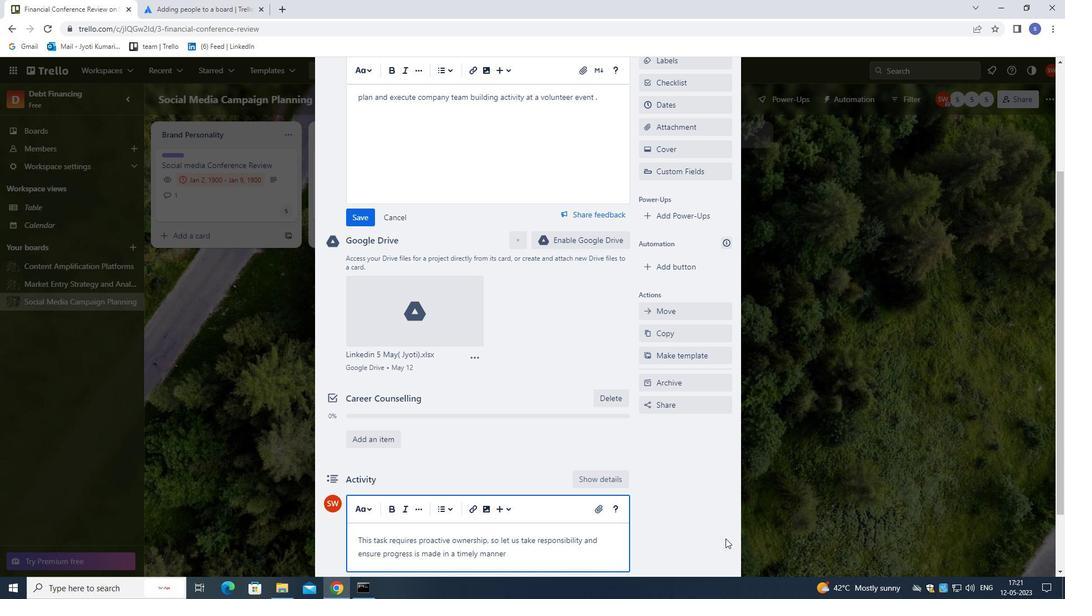 
Action: Mouse moved to (445, 243)
Screenshot: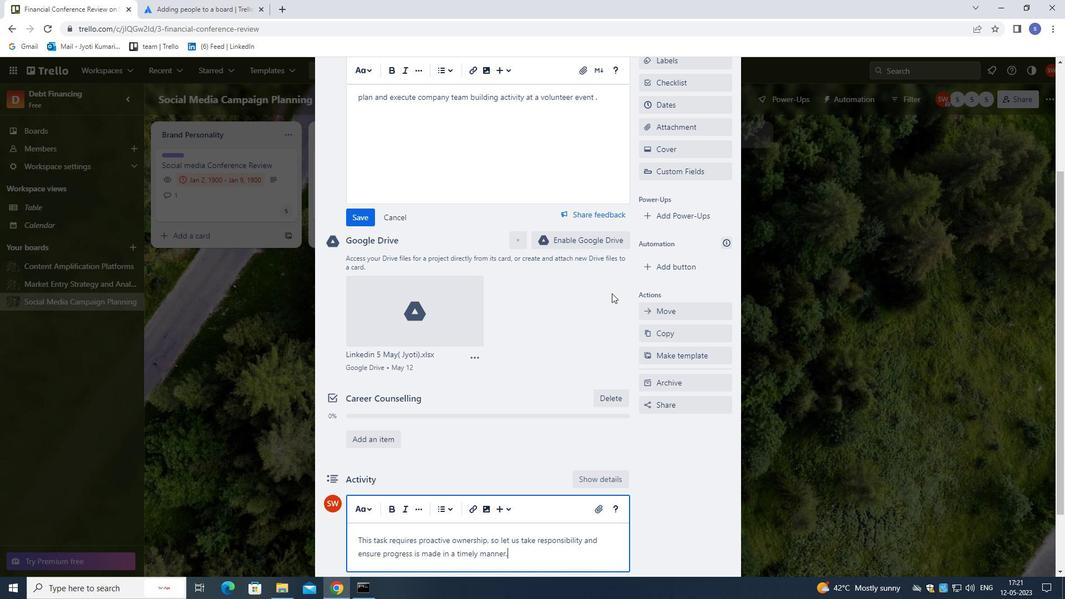 
Action: Key pressed <Key.f4>
Screenshot: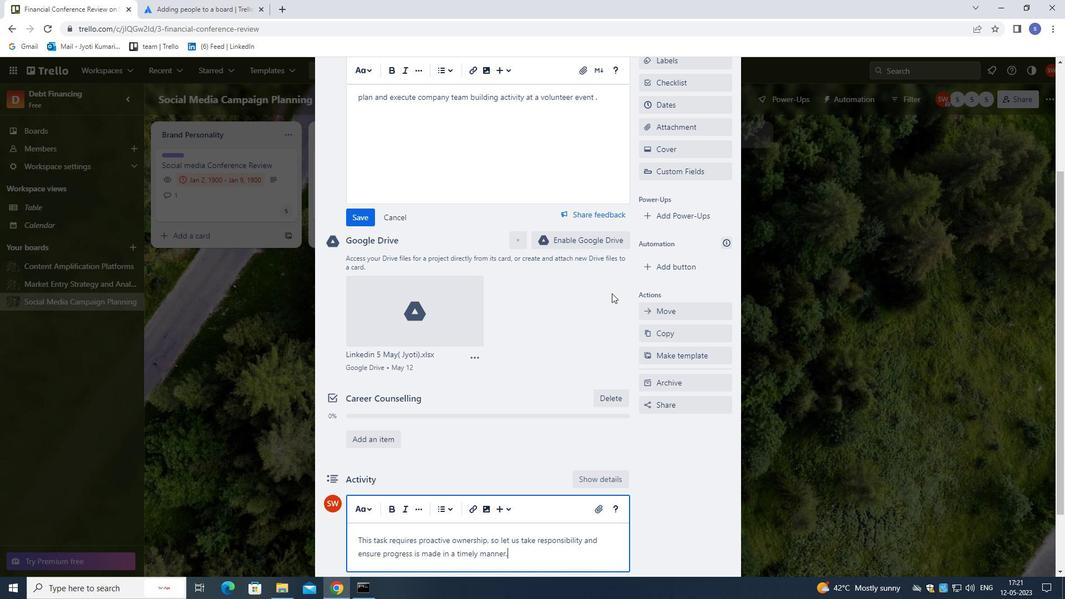 
Action: Mouse moved to (345, 217)
Screenshot: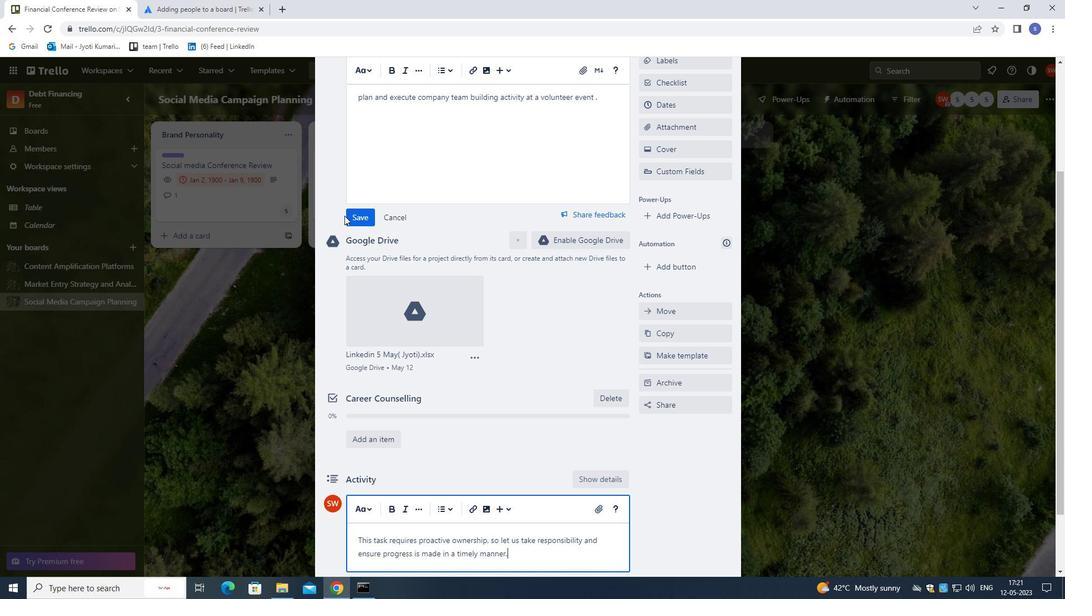 
Action: Mouse pressed left at (345, 217)
Screenshot: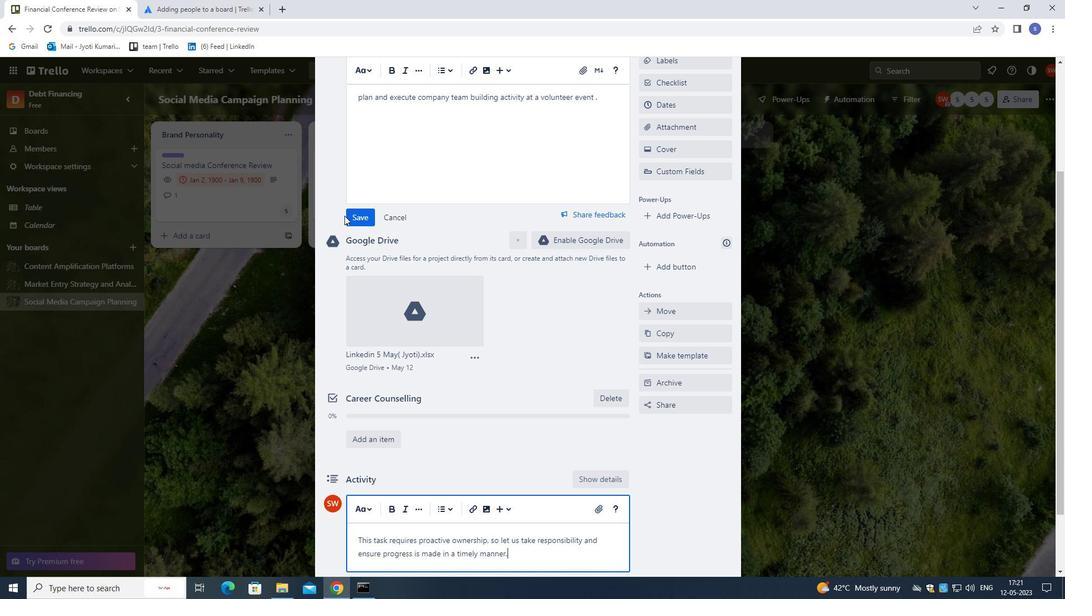 
Action: Mouse moved to (359, 499)
Screenshot: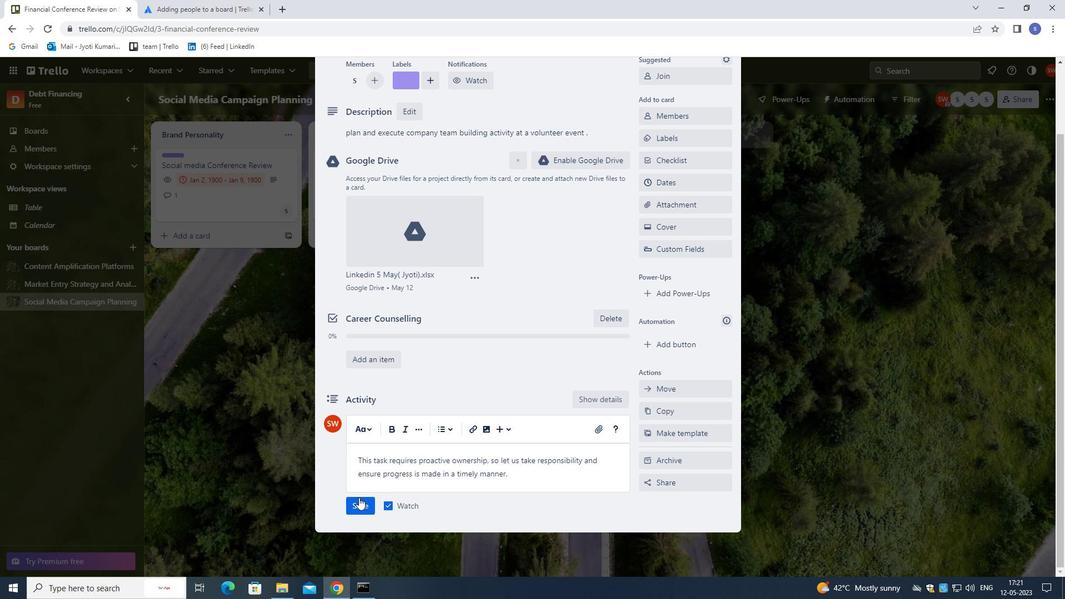 
Action: Mouse pressed left at (359, 499)
Screenshot: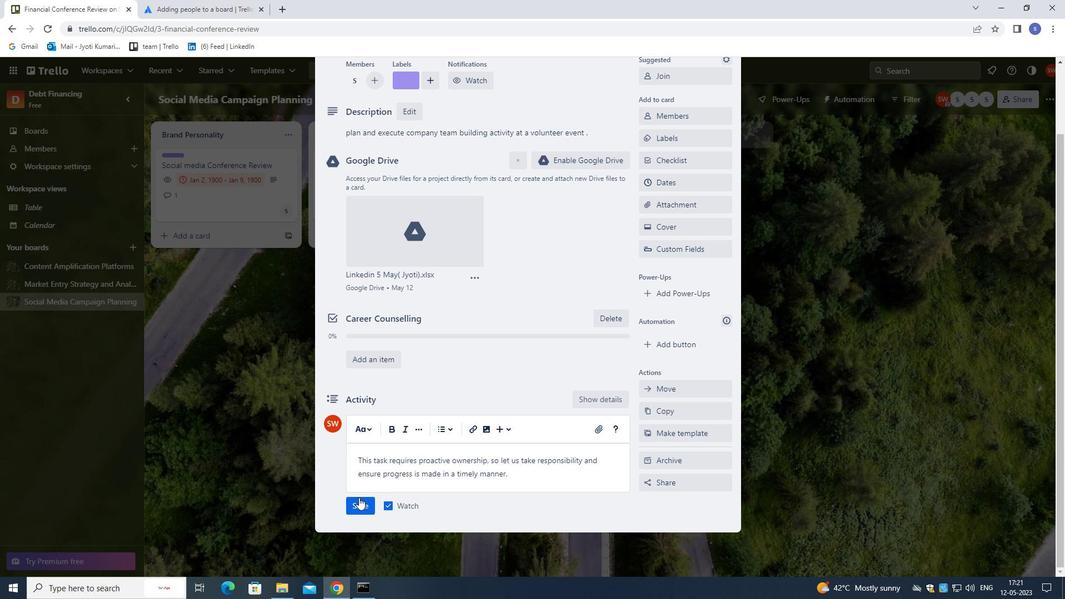 
Action: Mouse moved to (611, 465)
Screenshot: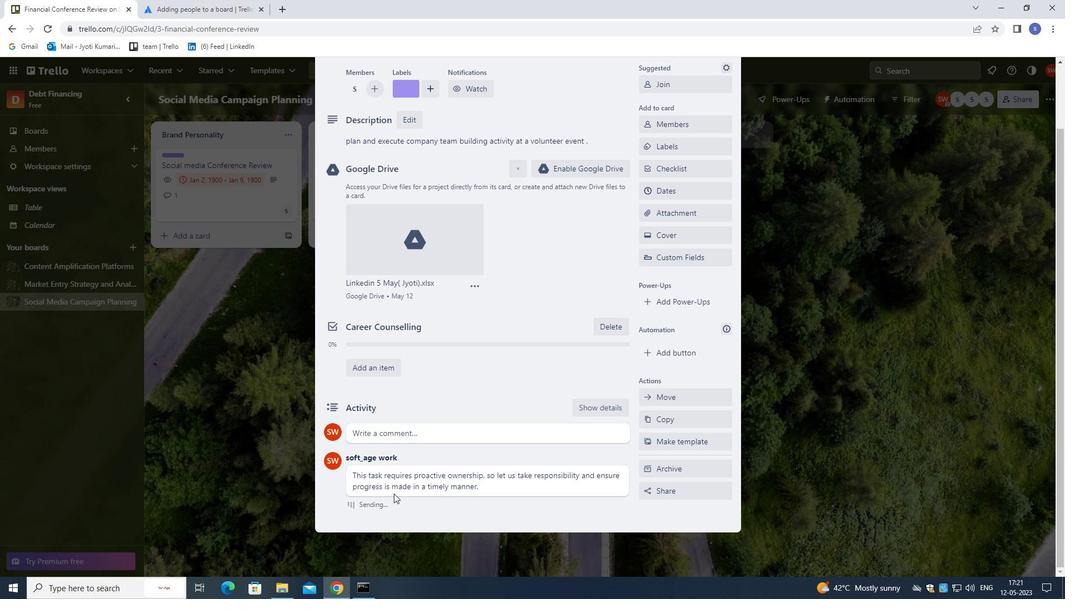 
Action: Mouse scrolled (611, 465) with delta (0, 0)
Screenshot: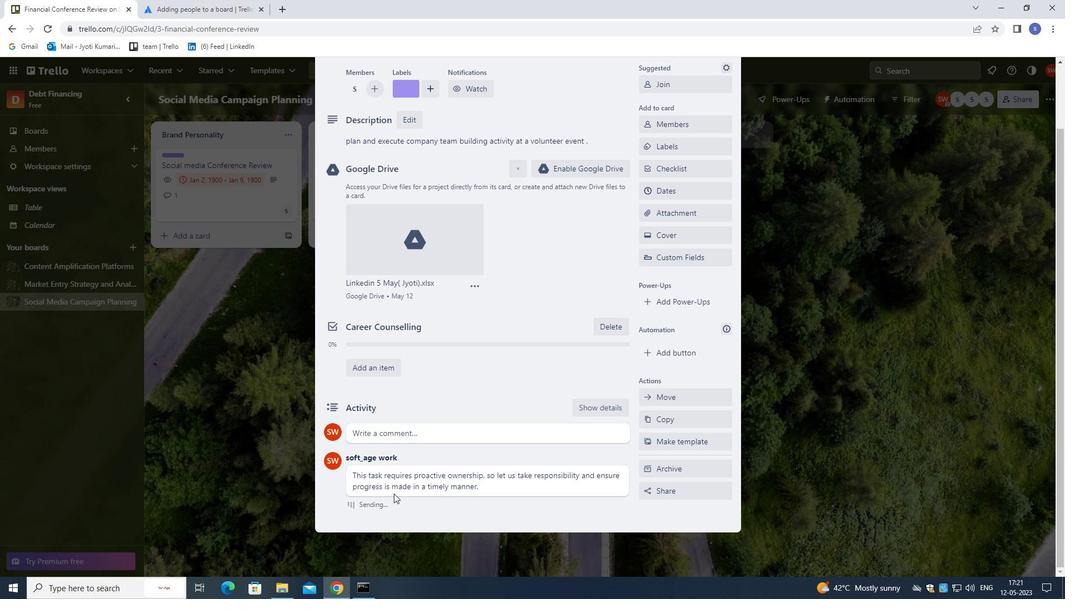 
Action: Mouse moved to (642, 454)
Screenshot: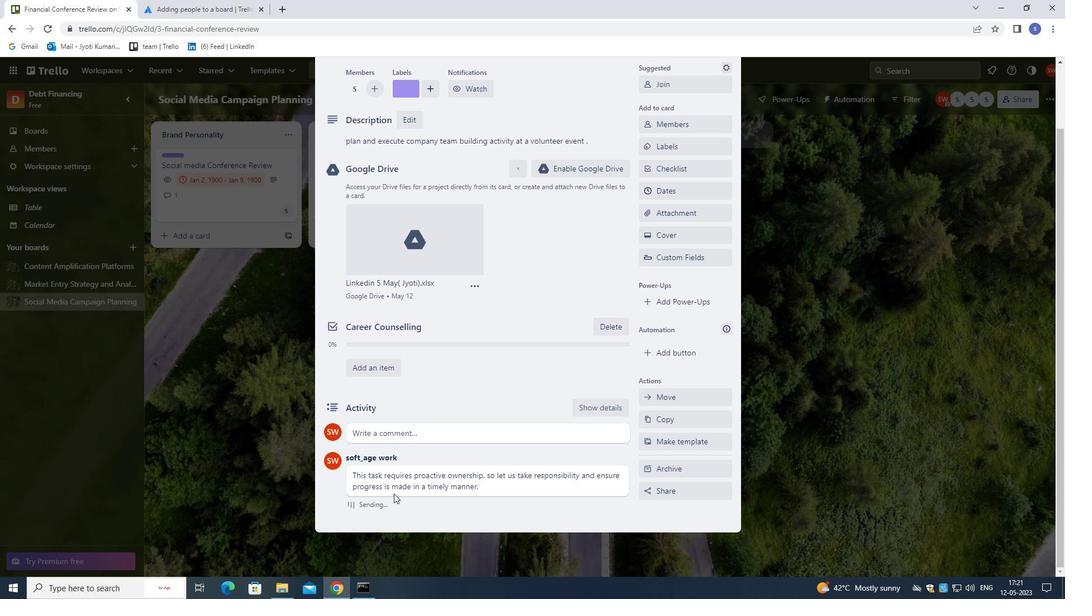 
Action: Mouse scrolled (642, 455) with delta (0, 0)
Screenshot: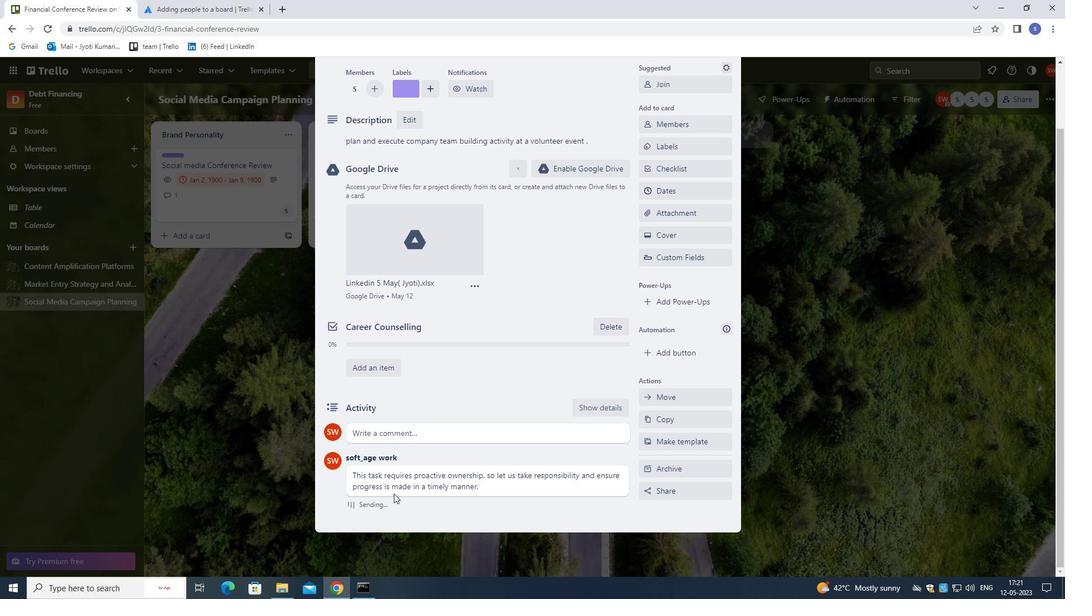 
Action: Mouse moved to (659, 445)
Screenshot: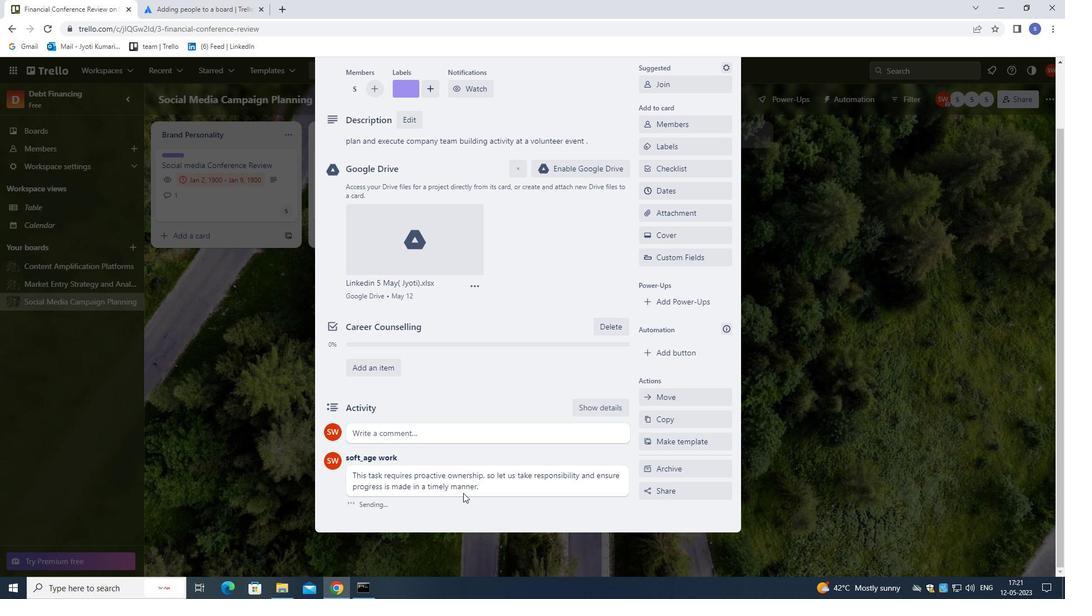 
Action: Mouse scrolled (659, 446) with delta (0, 0)
Screenshot: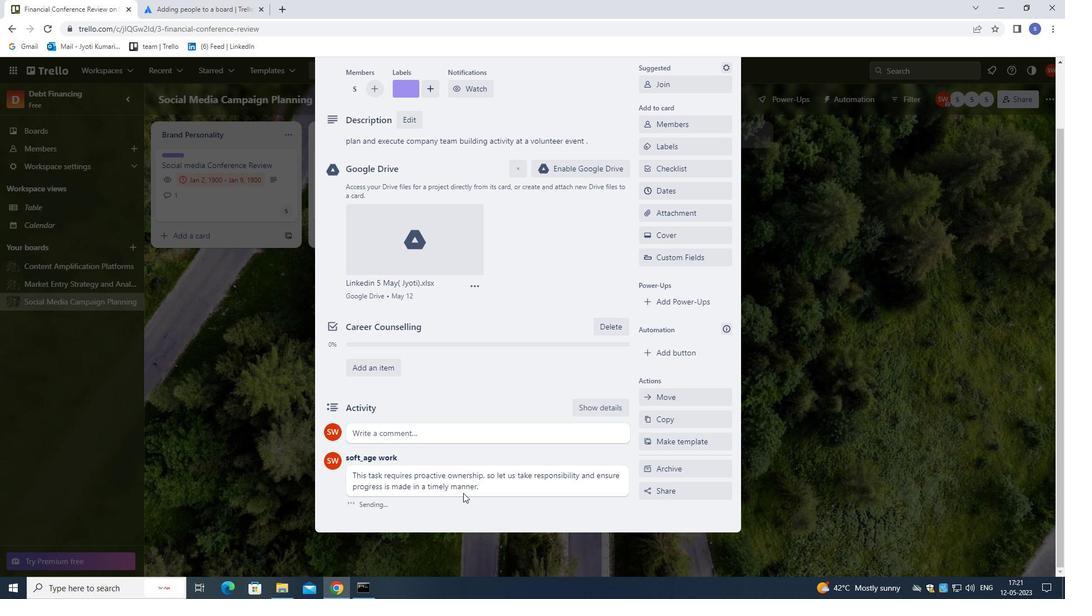
Action: Mouse moved to (676, 435)
Screenshot: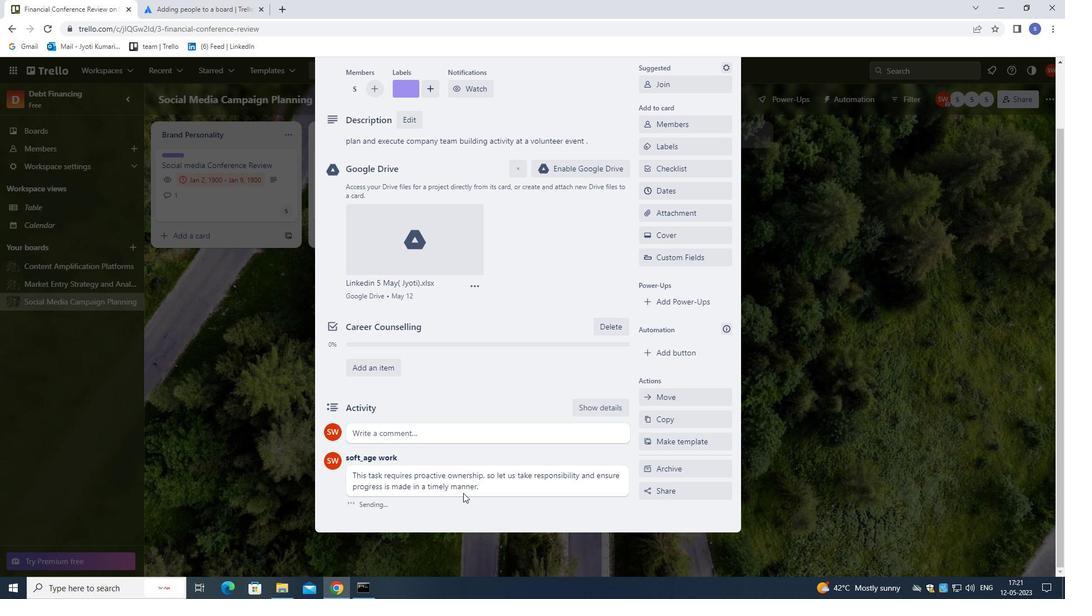 
Action: Mouse scrolled (676, 436) with delta (0, 0)
Screenshot: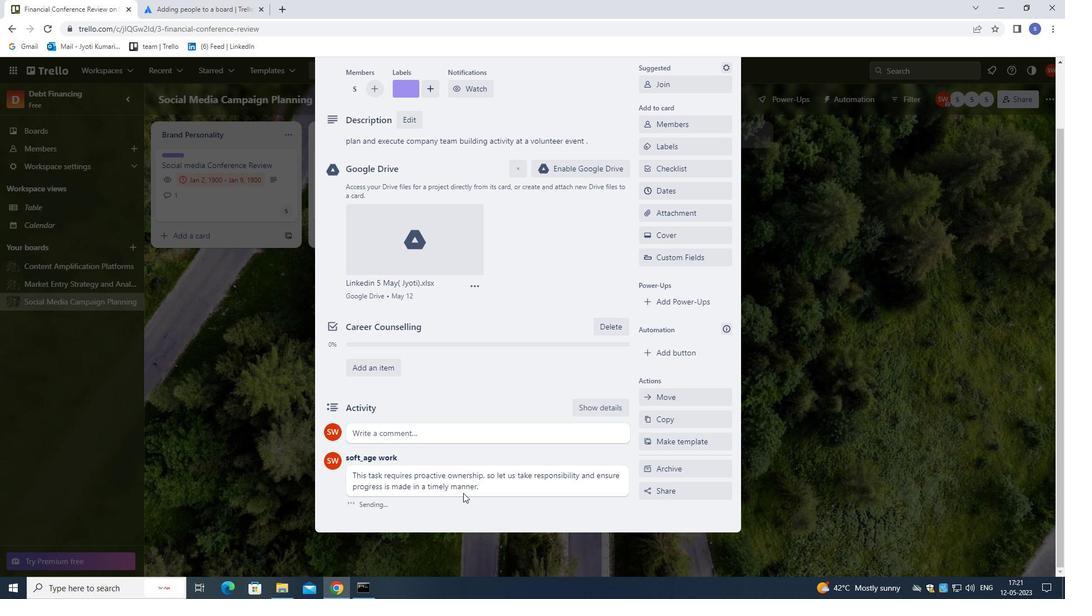 
Action: Mouse moved to (716, 346)
Screenshot: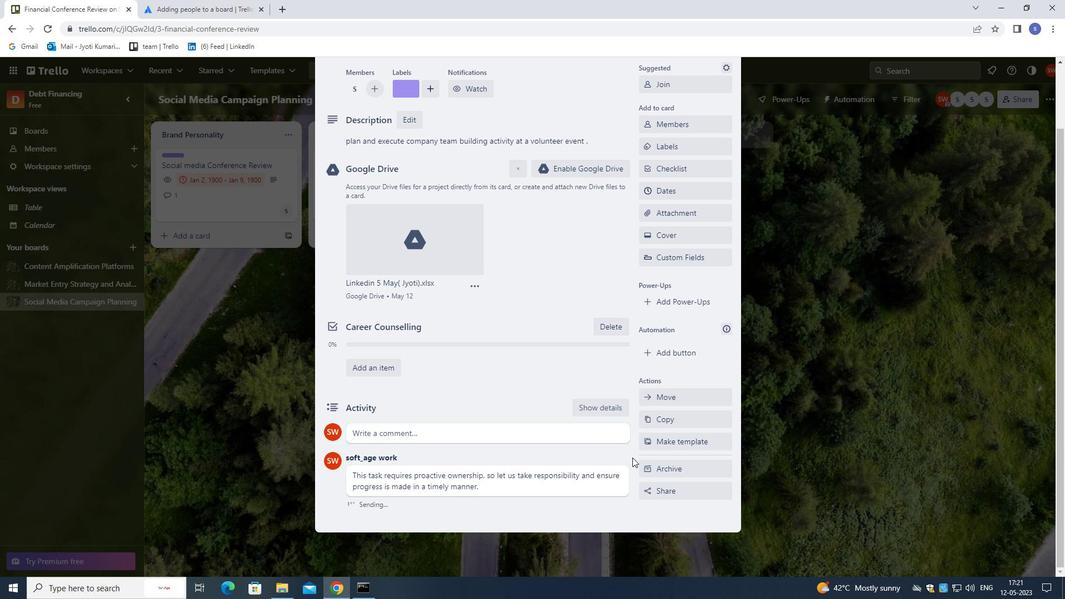 
Action: Mouse scrolled (716, 346) with delta (0, 0)
Screenshot: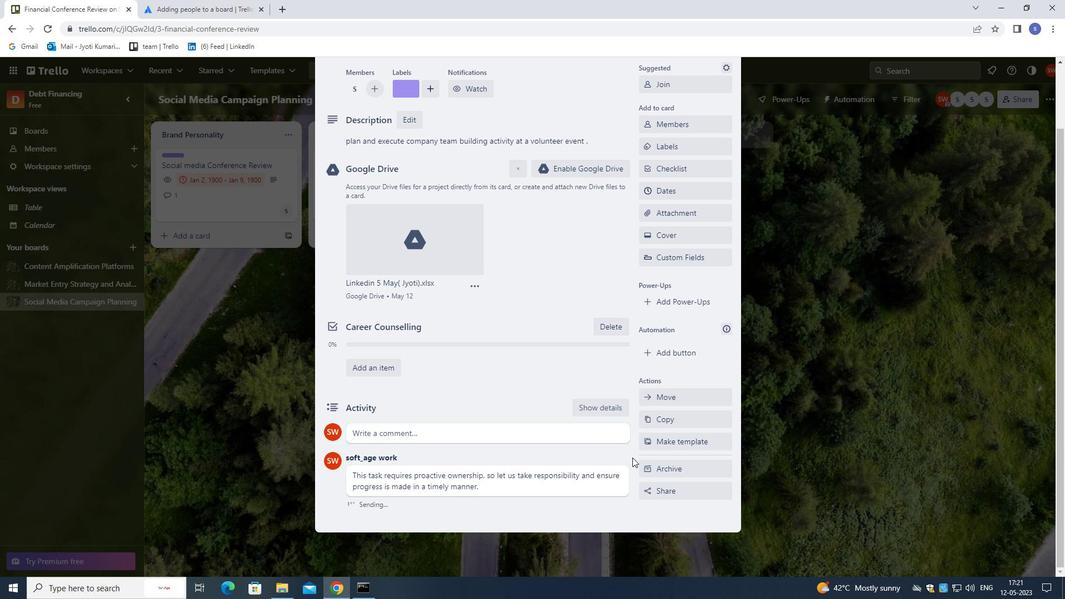 
Action: Mouse moved to (726, 93)
Screenshot: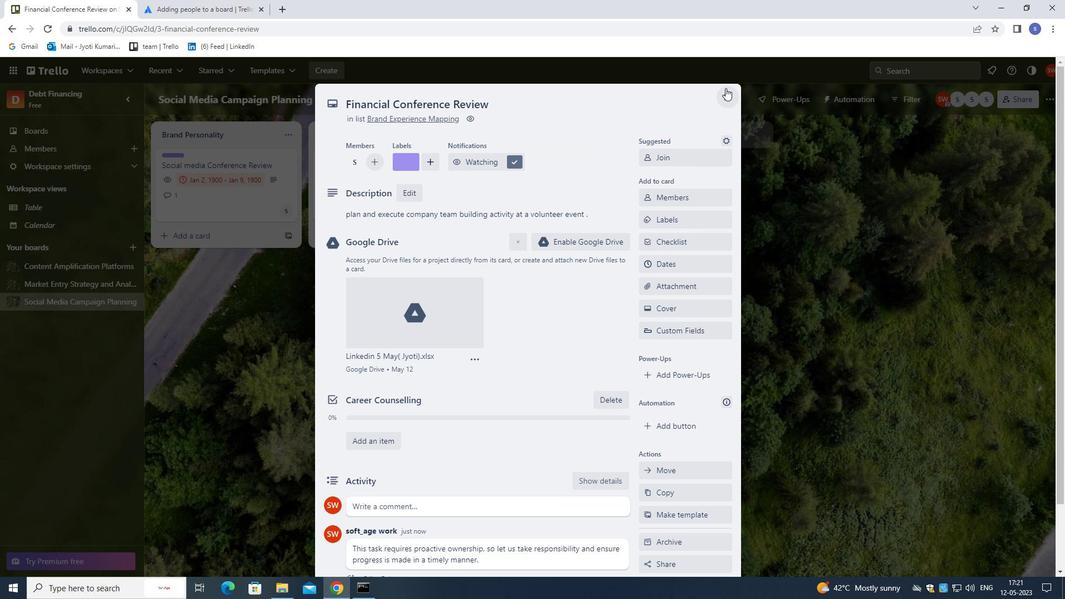 
Action: Mouse pressed left at (726, 93)
Screenshot: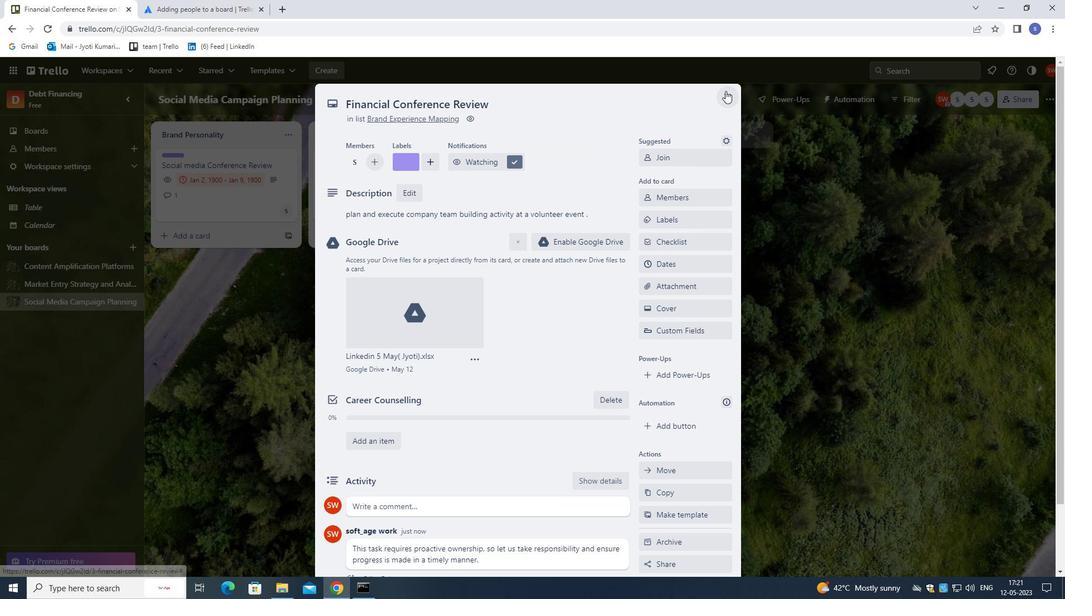 
Action: Mouse moved to (727, 108)
Screenshot: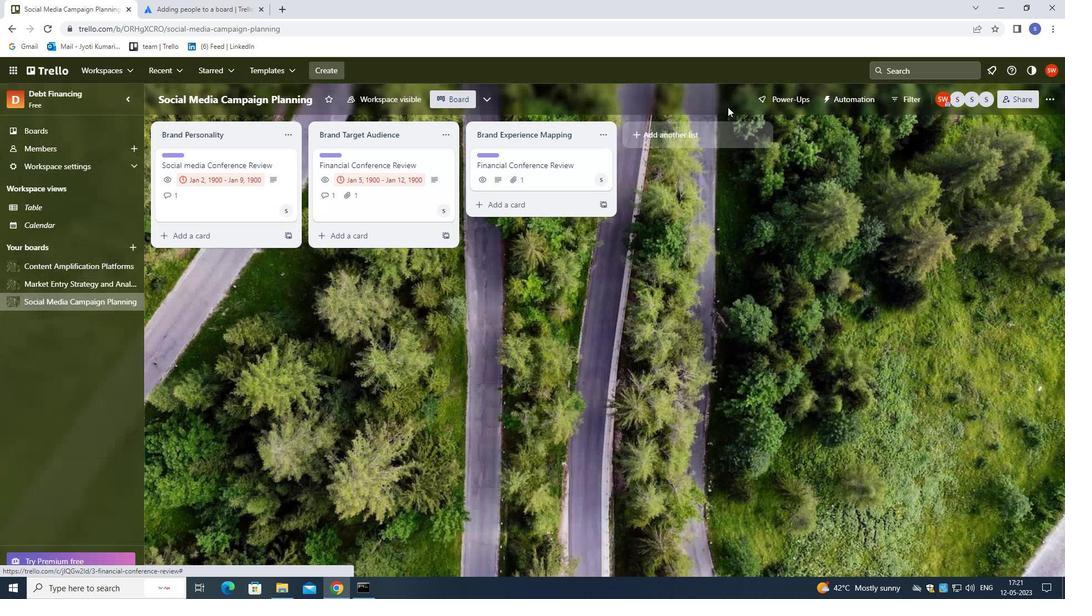 
